Task: Look for space in Kirzhach, Russia from 9th July, 2023 to 16th July, 2023 for 2 adults, 1 child in price range Rs.8000 to Rs.16000. Place can be entire place with 2 bedrooms having 2 beds and 1 bathroom. Property type can be house, flat, guest house. Booking option can be shelf check-in. Required host language is English.
Action: Mouse moved to (388, 133)
Screenshot: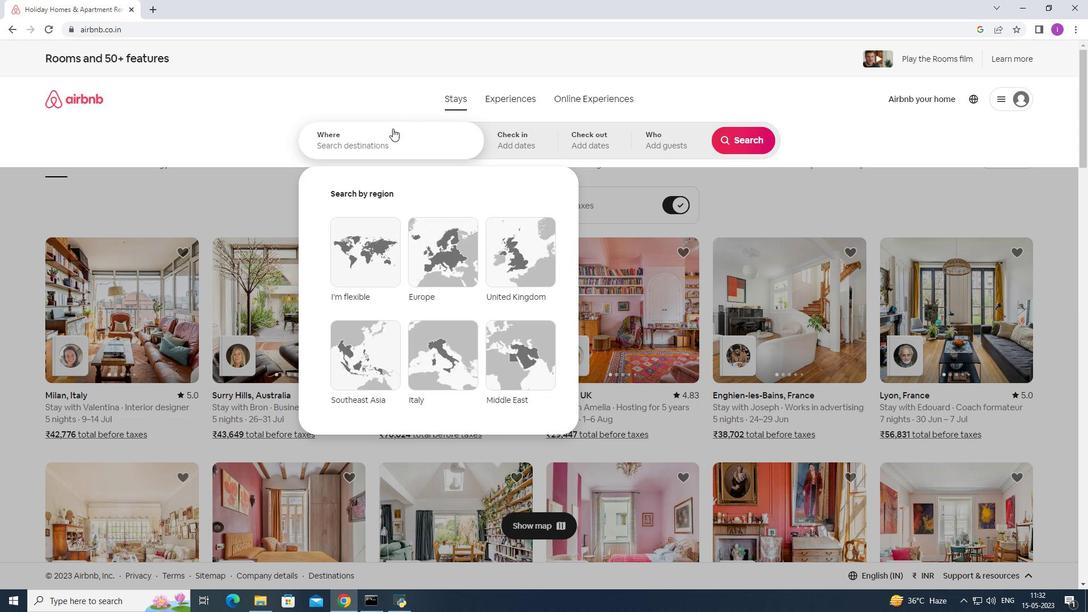 
Action: Mouse pressed left at (388, 133)
Screenshot: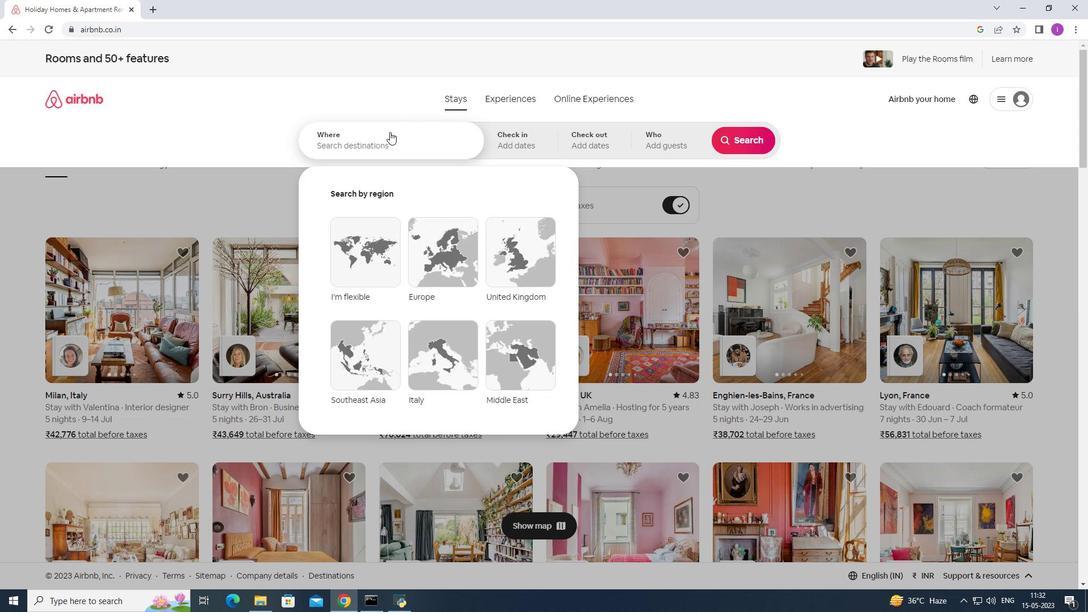 
Action: Mouse moved to (387, 133)
Screenshot: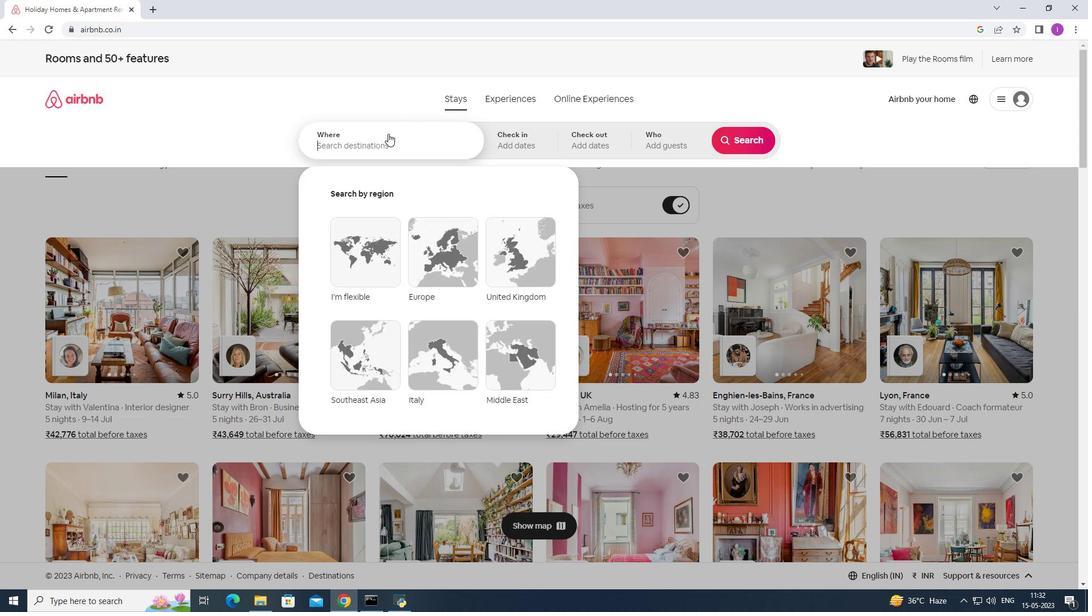 
Action: Key pressed <Key.shift>Kirzhach,<Key.shift>Russu<Key.backspace>ia
Screenshot: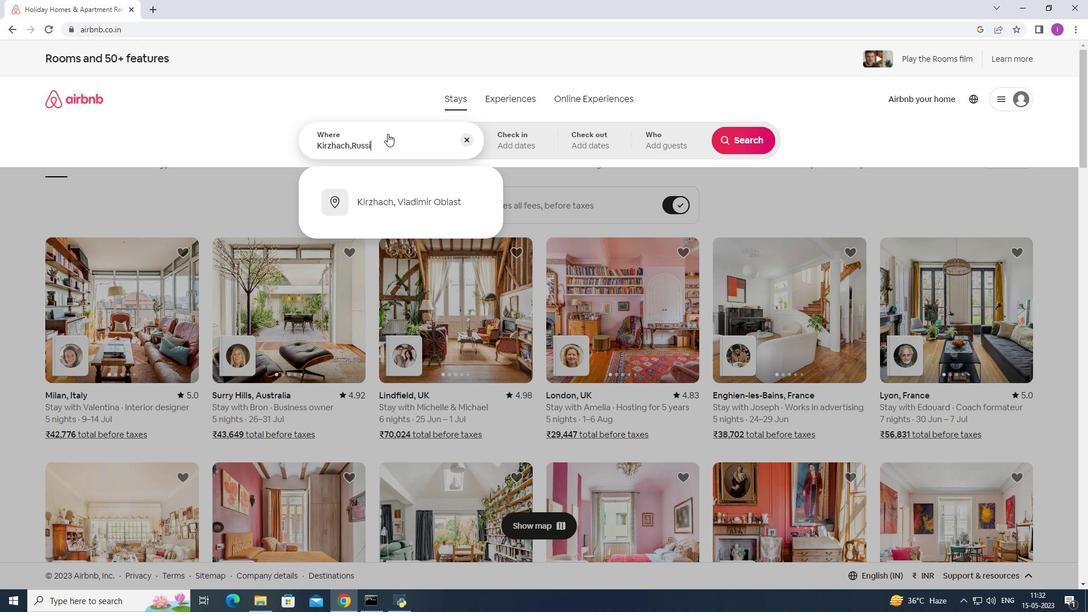 
Action: Mouse moved to (518, 153)
Screenshot: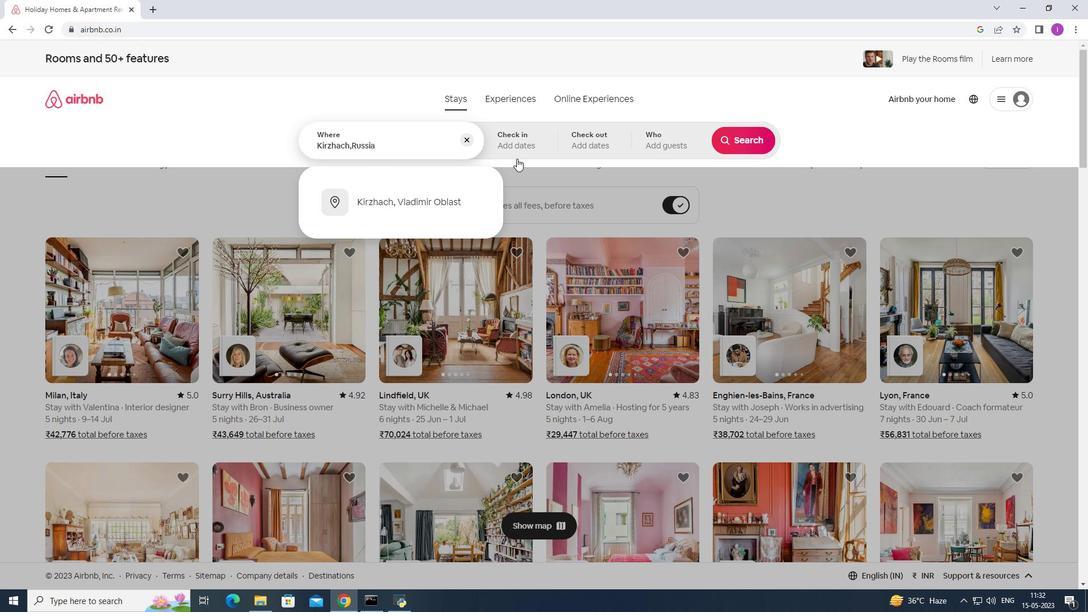 
Action: Mouse pressed left at (518, 153)
Screenshot: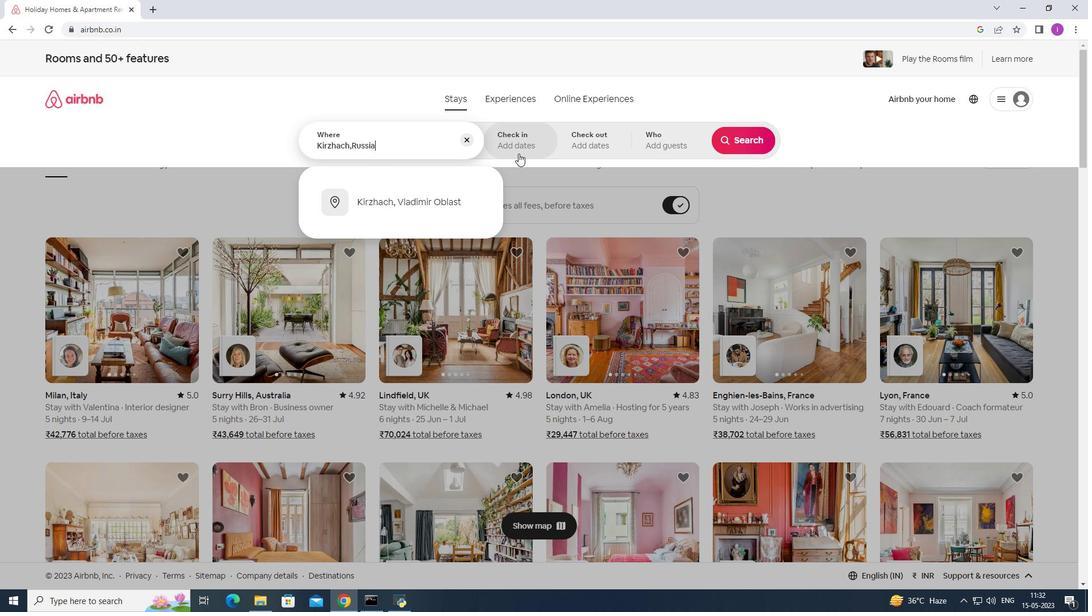 
Action: Mouse moved to (740, 230)
Screenshot: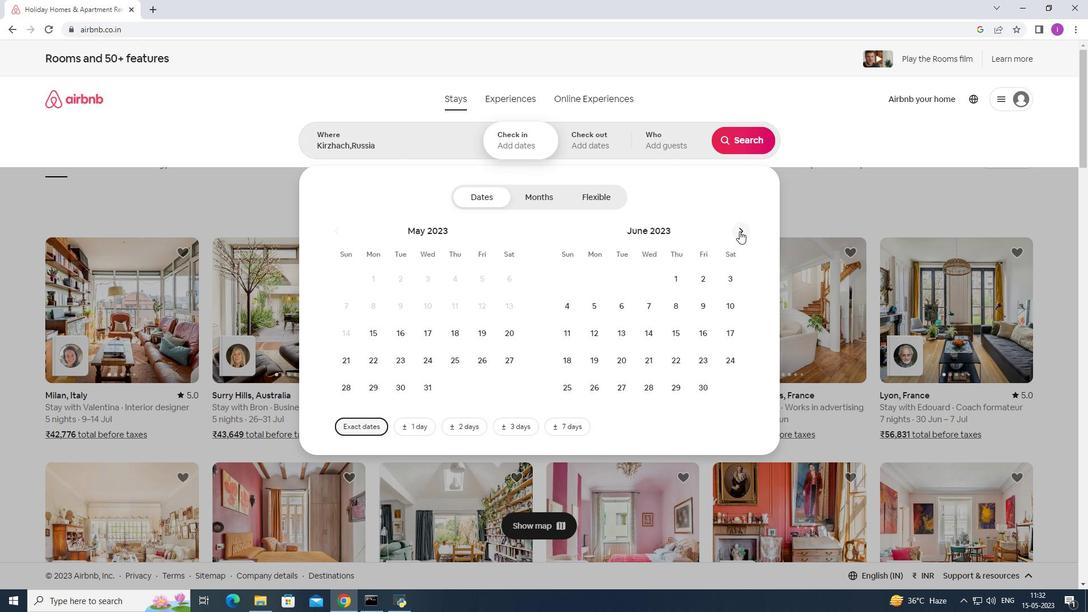 
Action: Mouse pressed left at (740, 230)
Screenshot: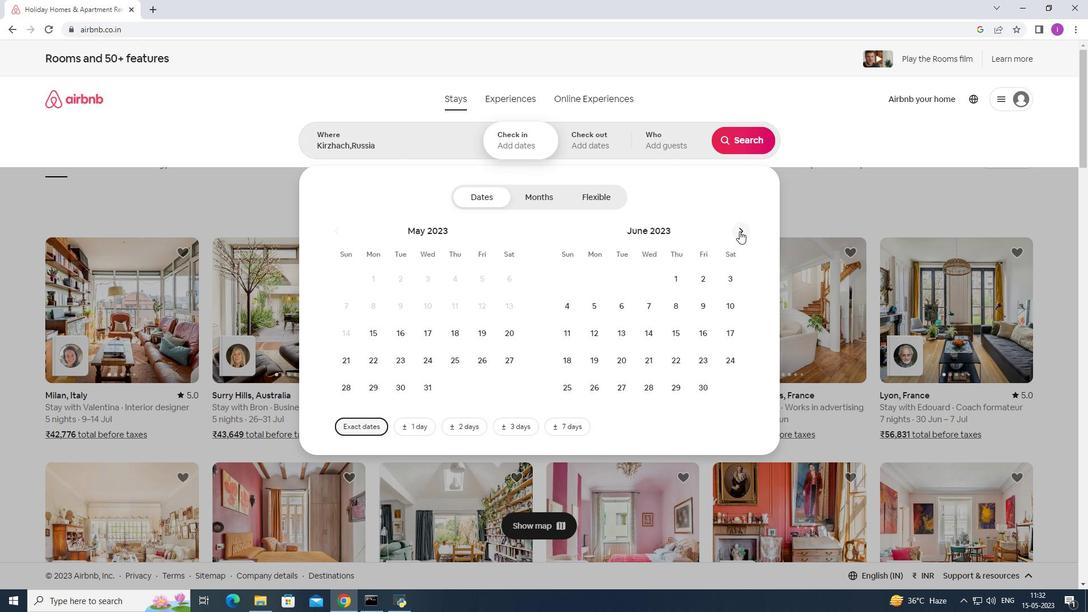 
Action: Mouse pressed left at (740, 230)
Screenshot: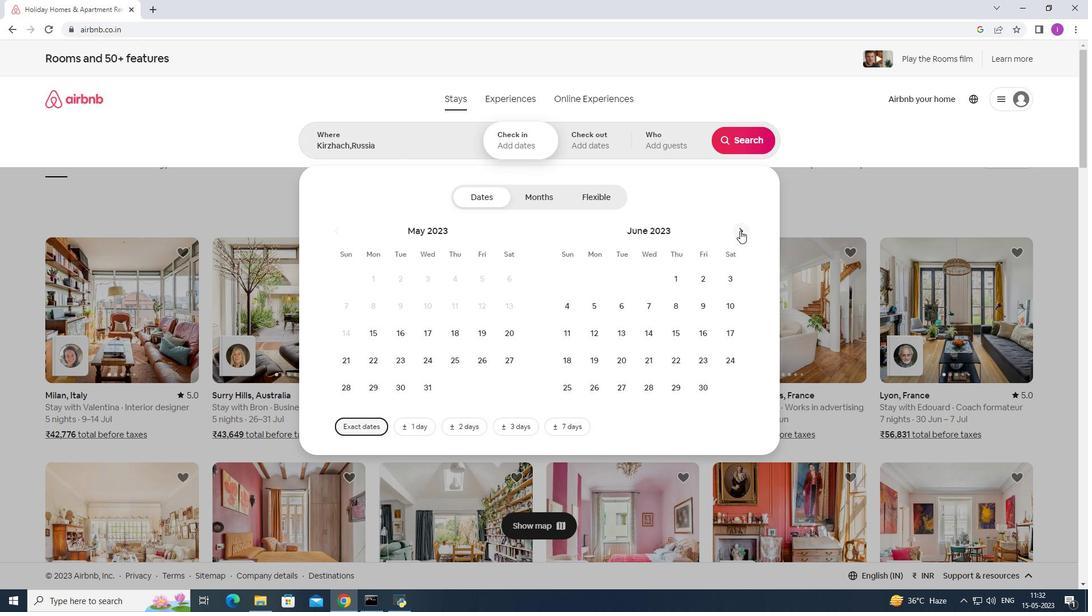
Action: Mouse moved to (378, 339)
Screenshot: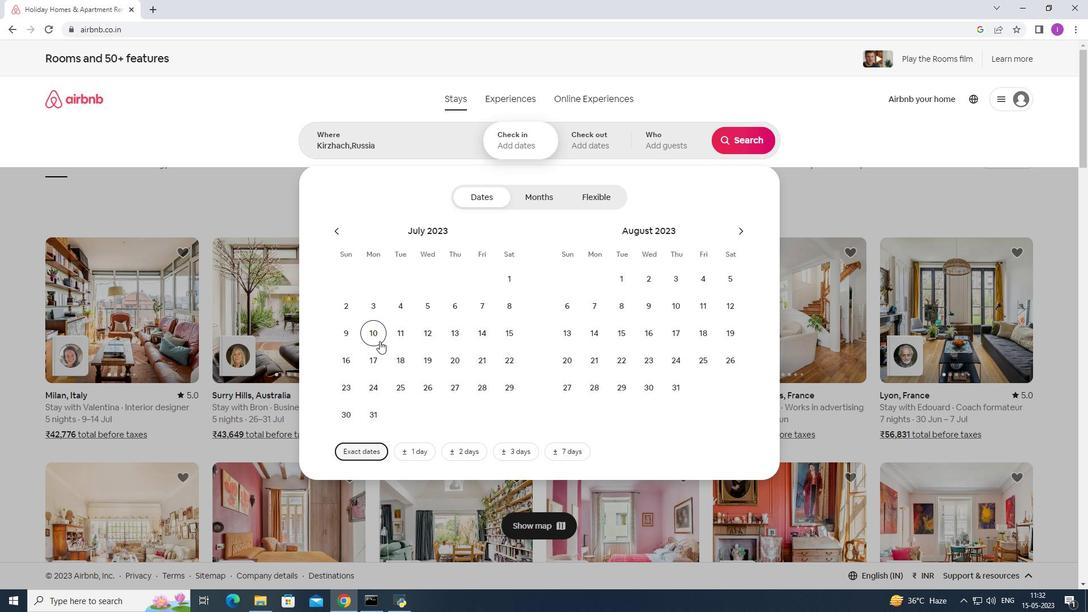 
Action: Mouse pressed left at (378, 339)
Screenshot: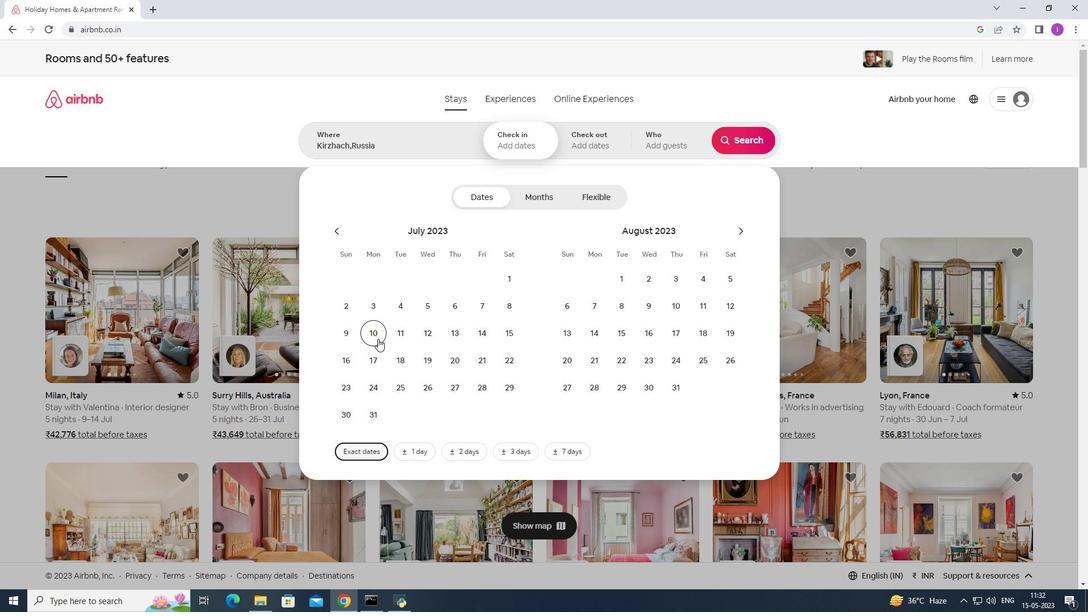 
Action: Mouse moved to (351, 372)
Screenshot: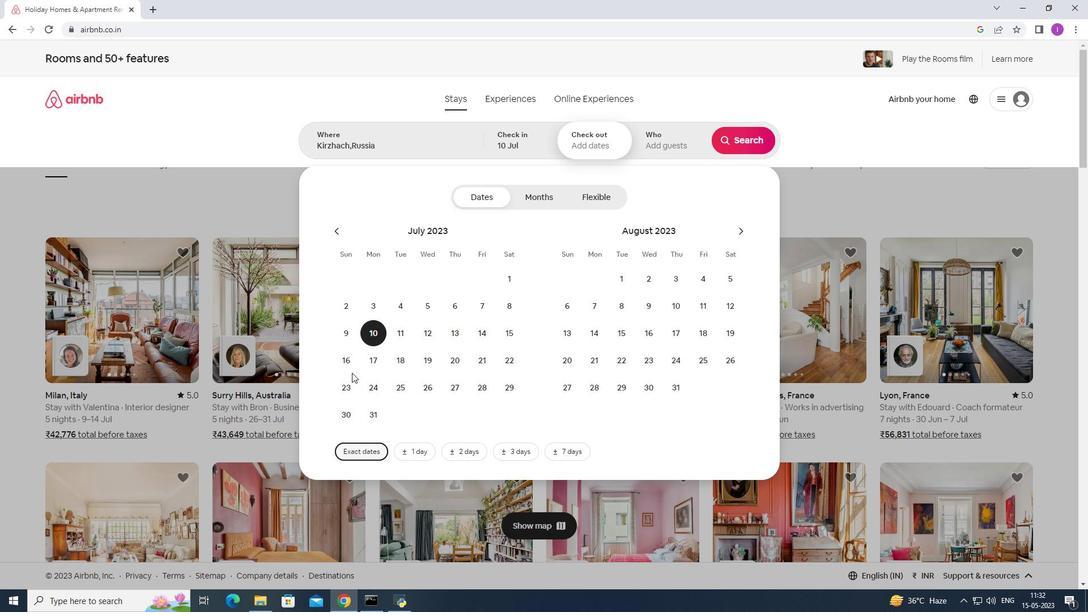 
Action: Mouse pressed left at (351, 372)
Screenshot: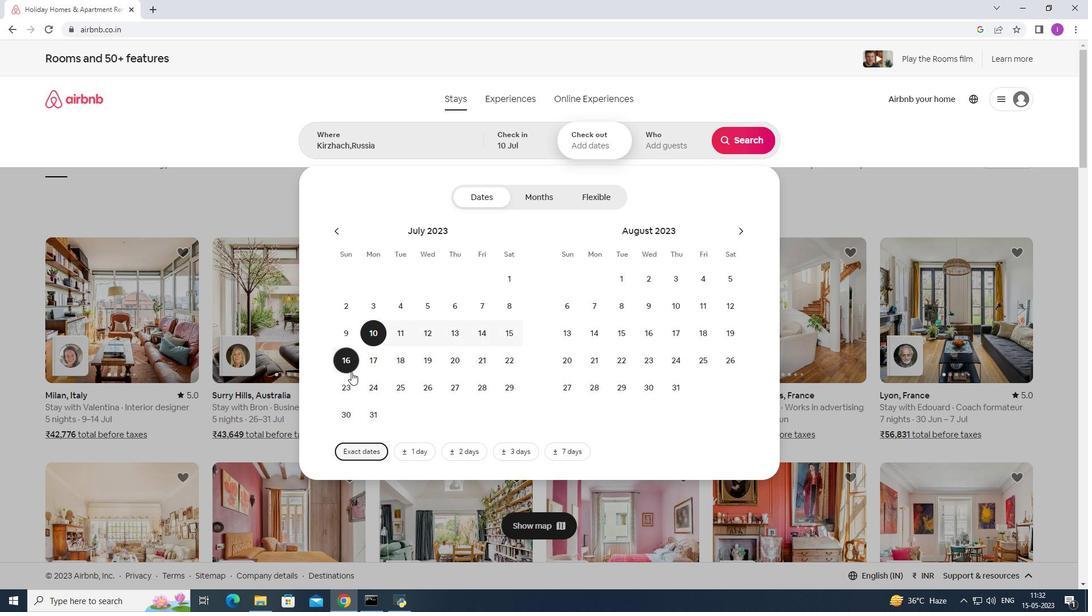 
Action: Mouse moved to (678, 141)
Screenshot: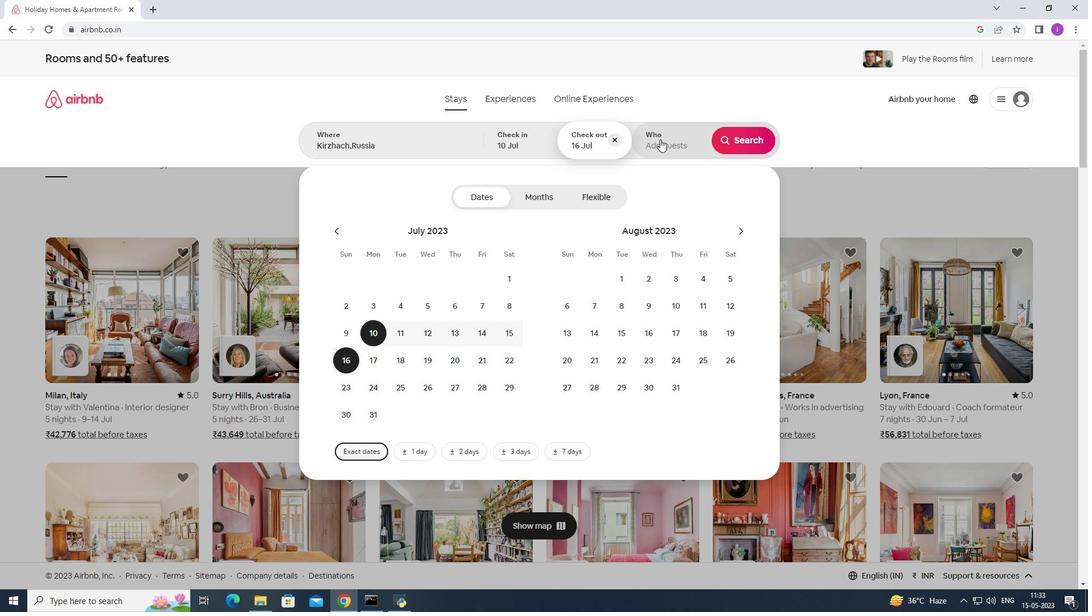 
Action: Mouse pressed left at (678, 141)
Screenshot: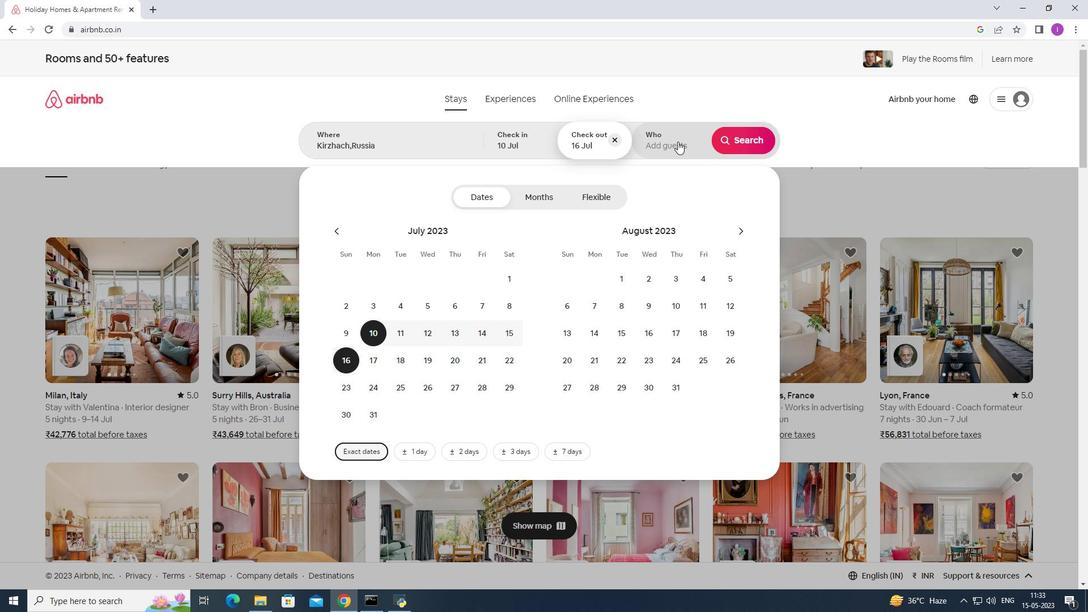 
Action: Mouse moved to (755, 202)
Screenshot: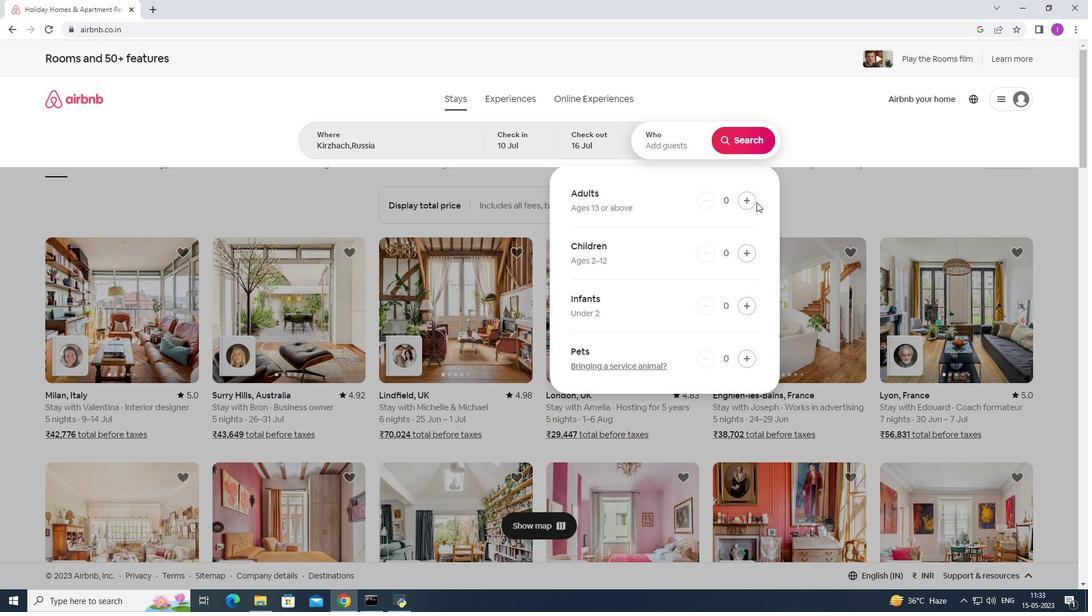 
Action: Mouse pressed left at (755, 202)
Screenshot: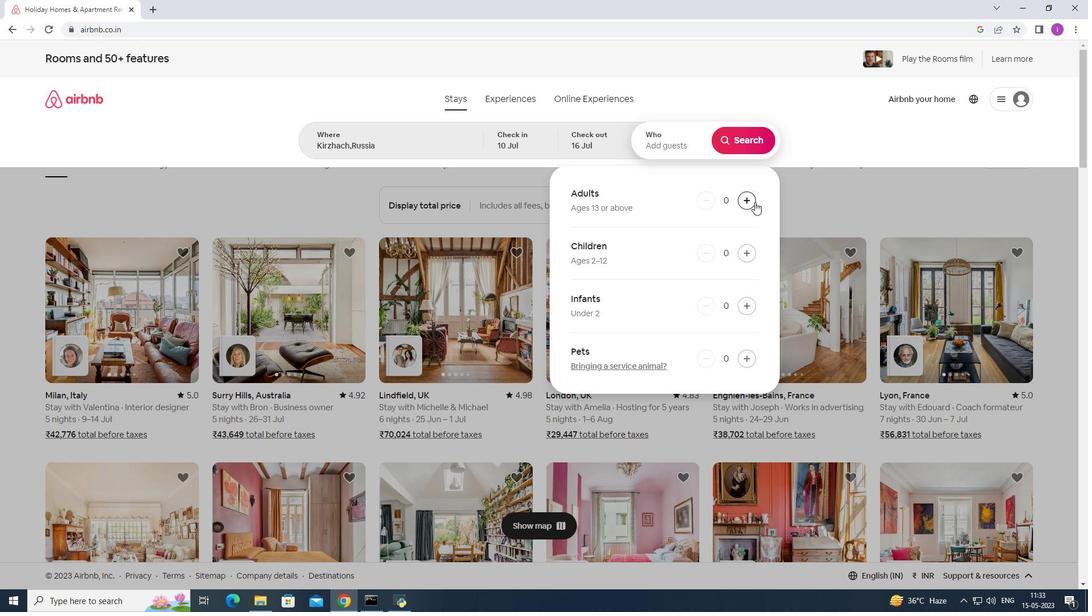 
Action: Mouse pressed left at (755, 202)
Screenshot: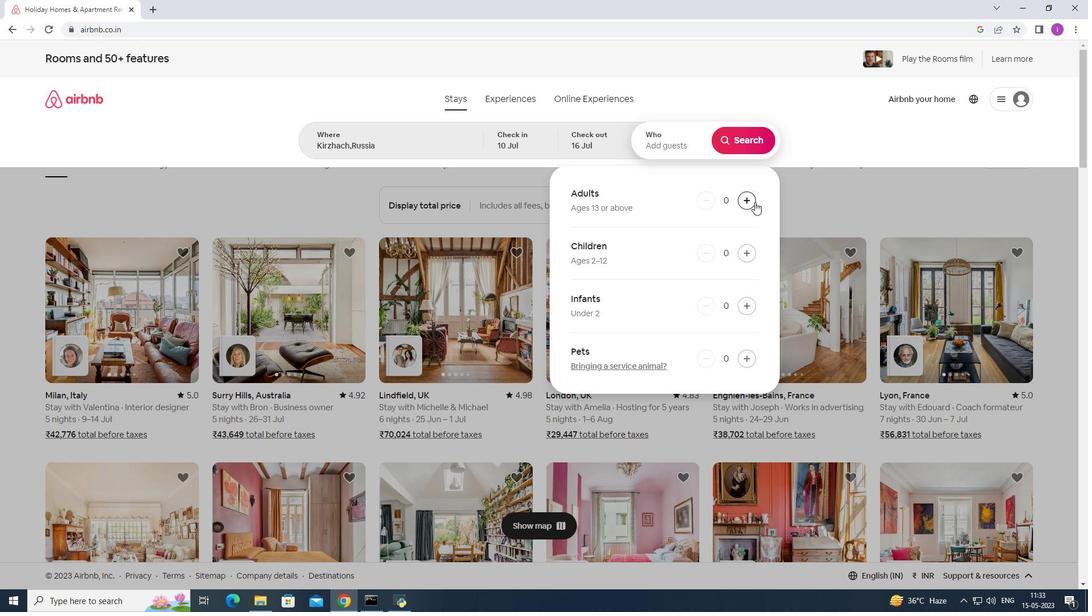 
Action: Mouse moved to (751, 256)
Screenshot: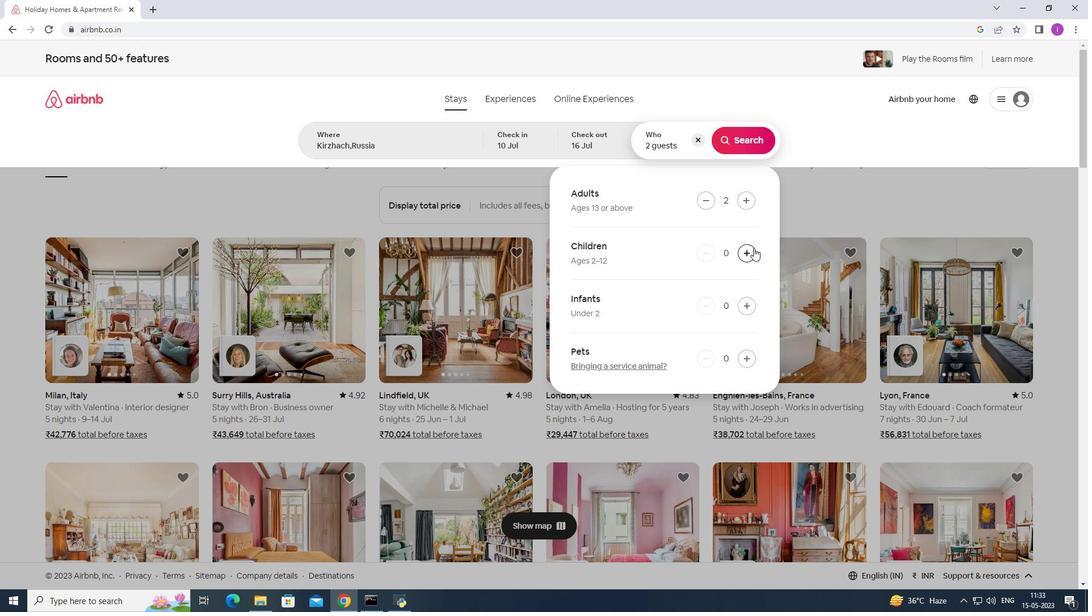 
Action: Mouse pressed left at (751, 256)
Screenshot: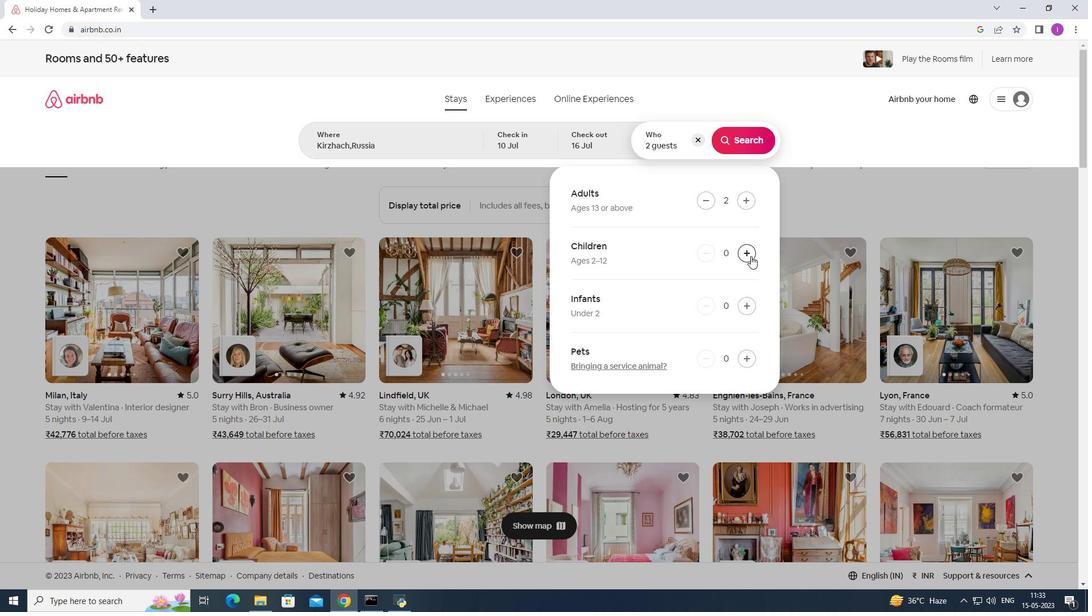 
Action: Mouse moved to (745, 149)
Screenshot: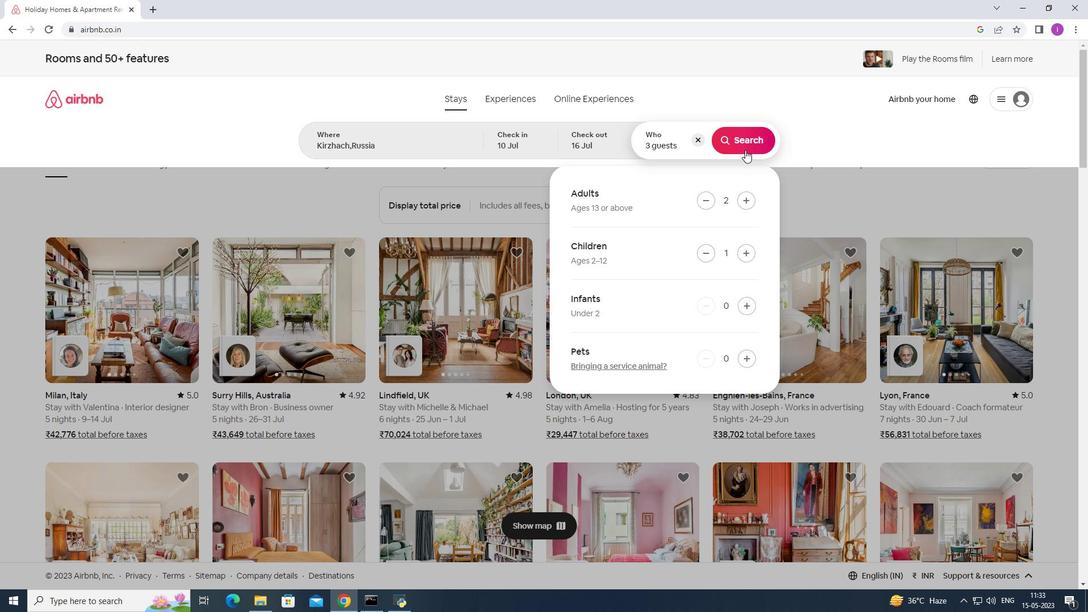 
Action: Mouse pressed left at (745, 149)
Screenshot: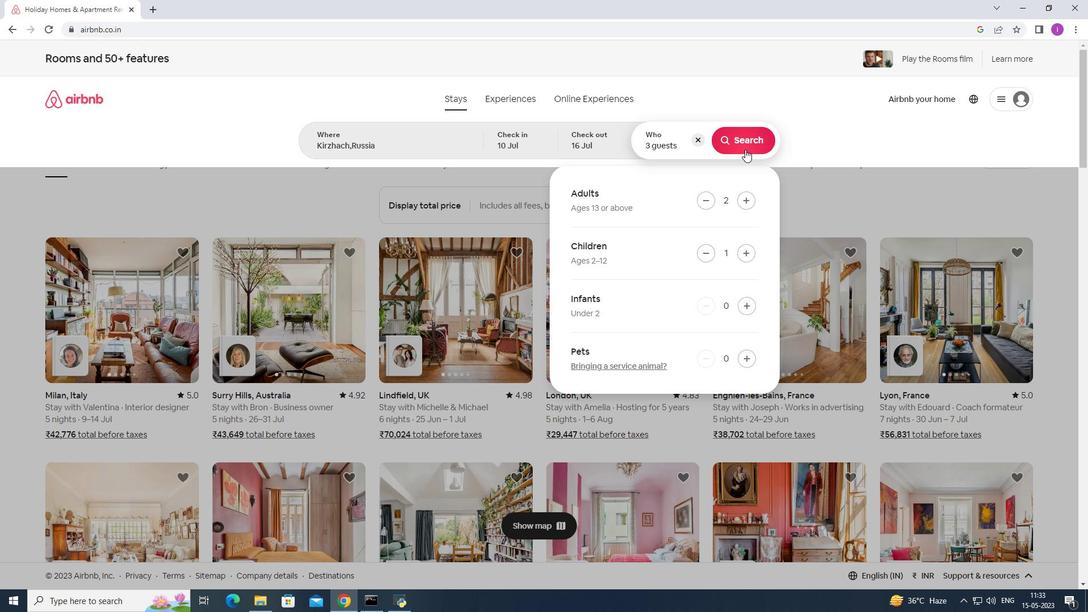 
Action: Mouse moved to (1055, 106)
Screenshot: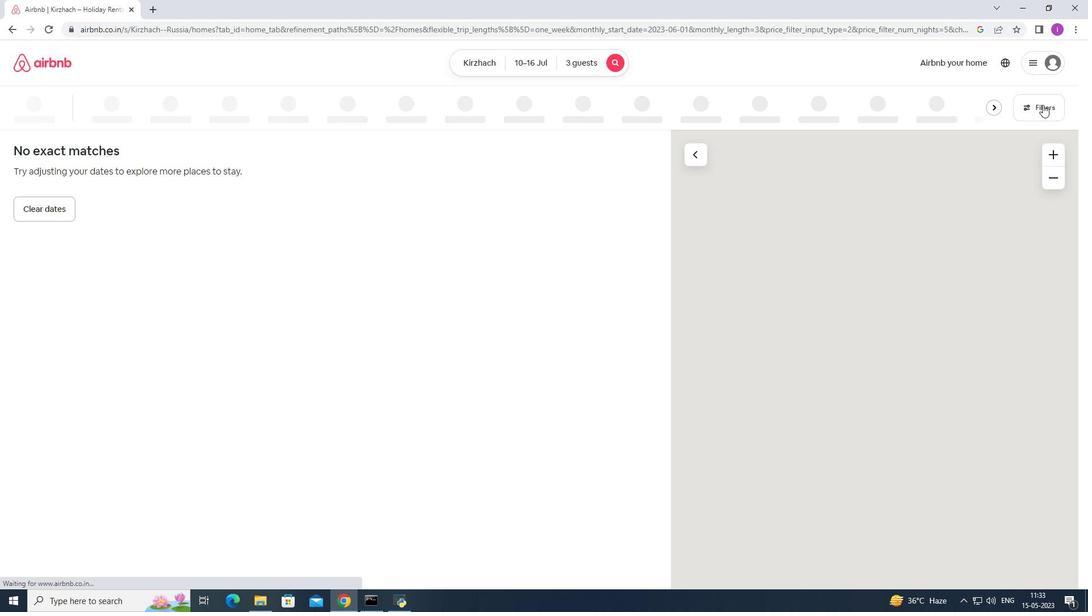 
Action: Mouse pressed left at (1055, 106)
Screenshot: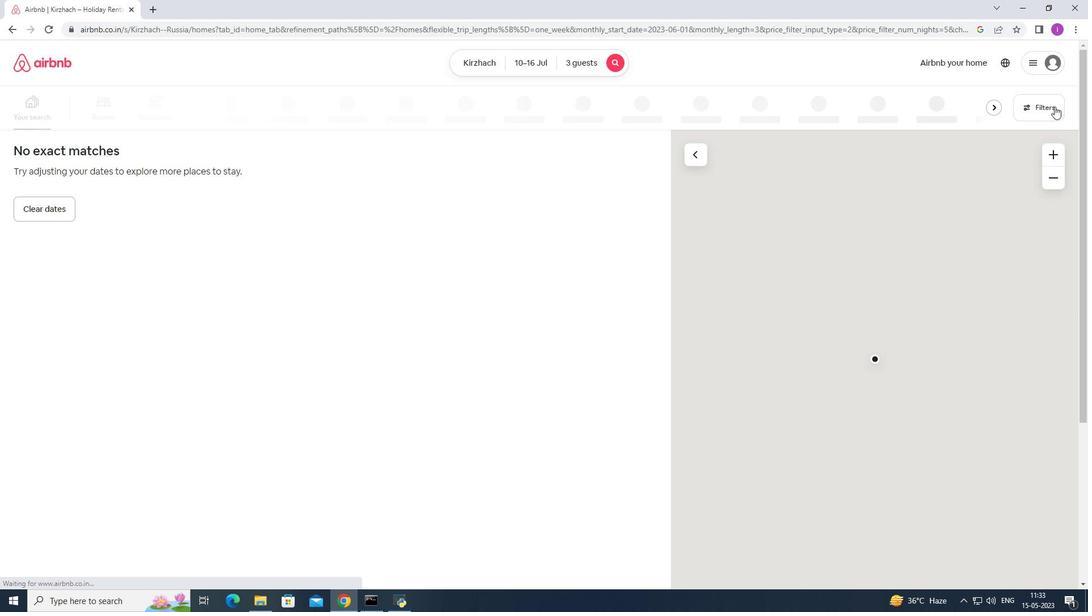
Action: Mouse moved to (633, 388)
Screenshot: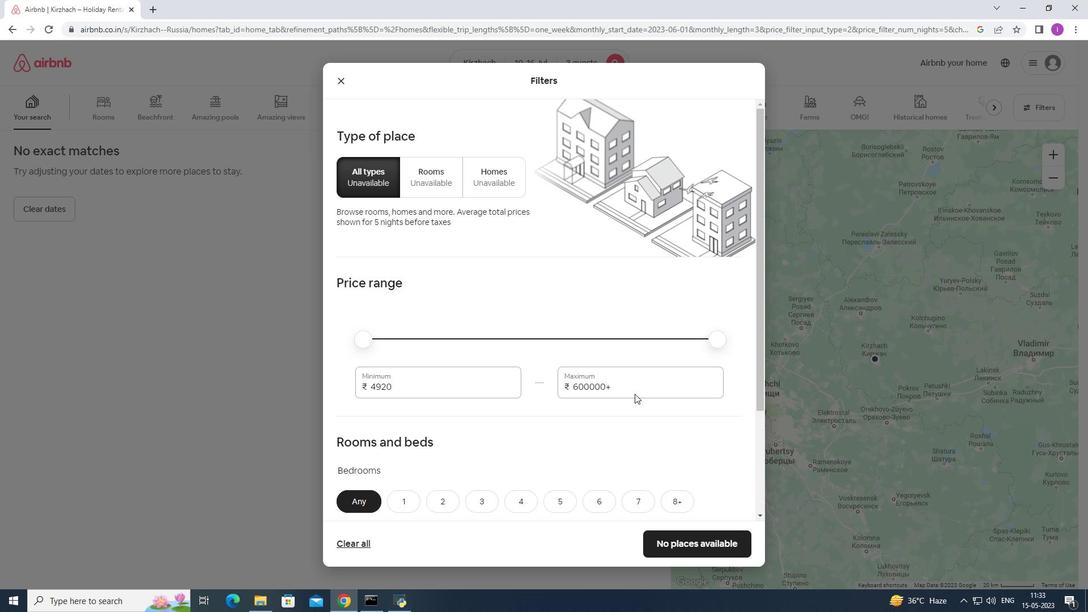 
Action: Mouse pressed left at (633, 388)
Screenshot: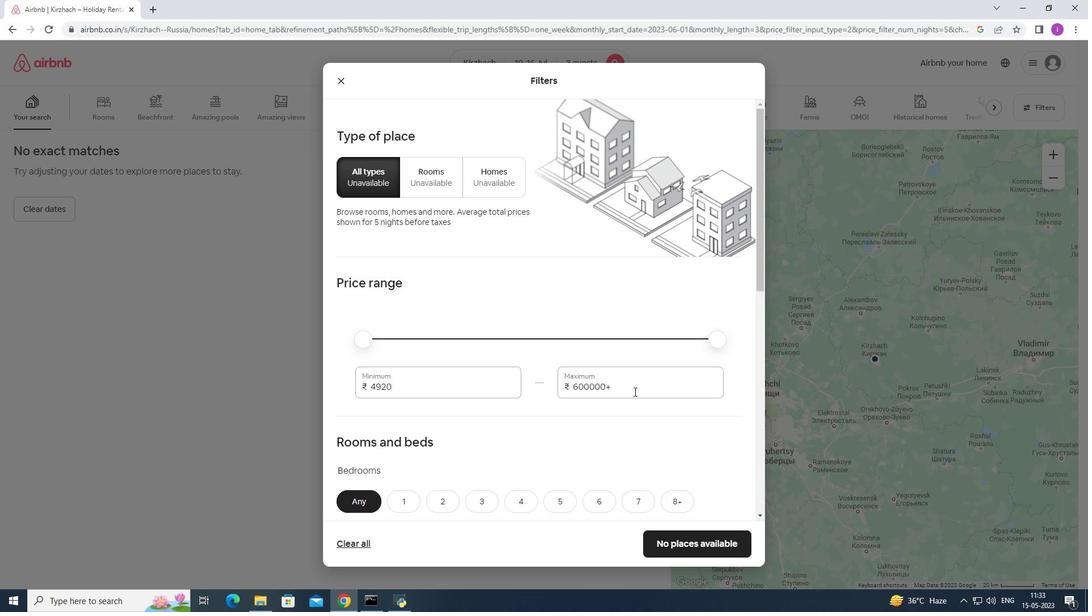 
Action: Mouse moved to (549, 412)
Screenshot: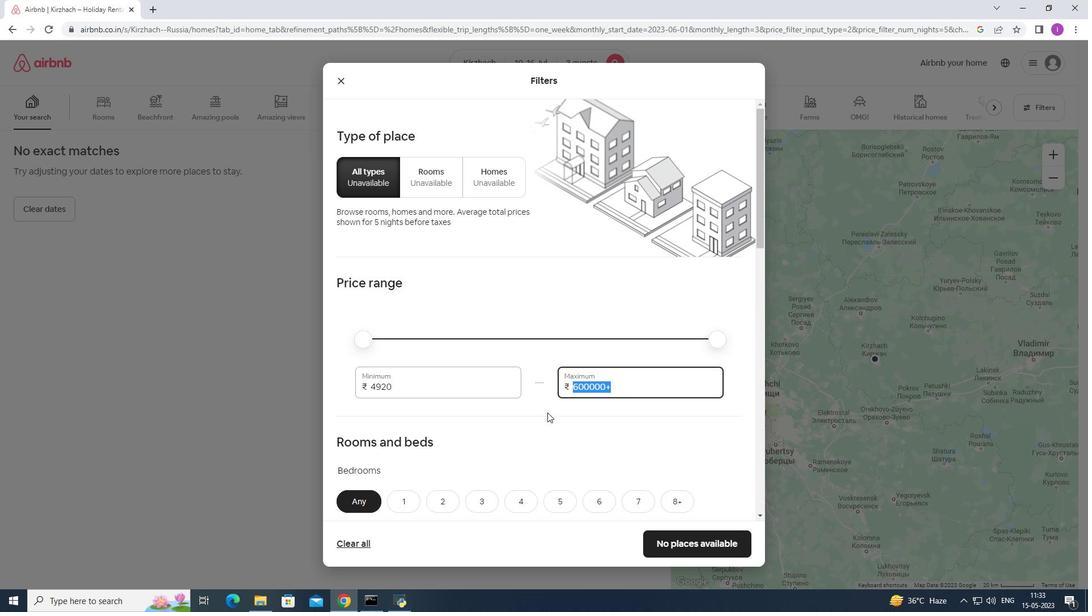 
Action: Key pressed 1
Screenshot: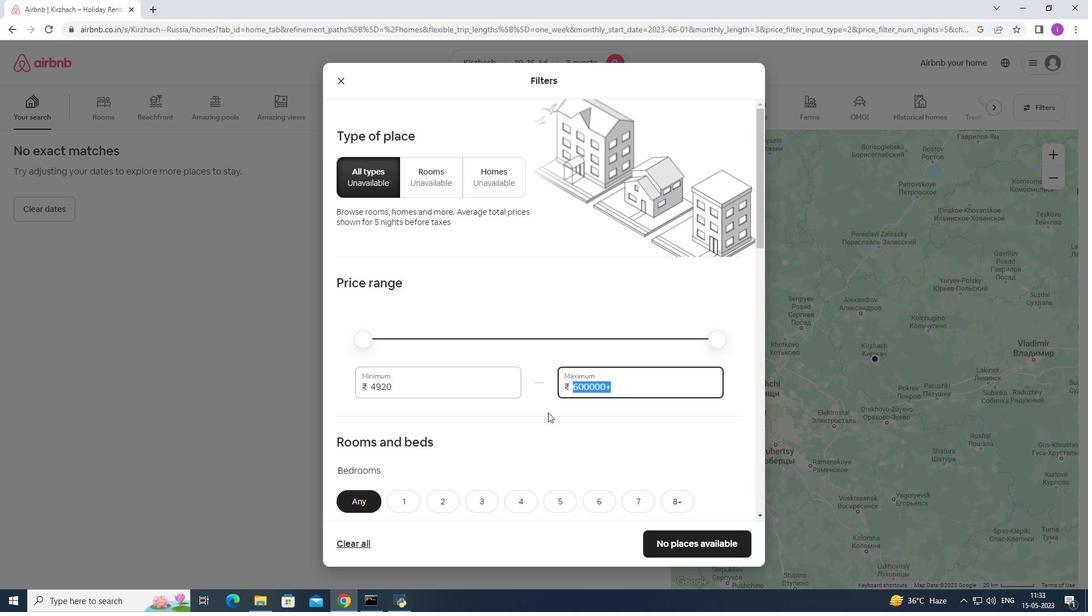 
Action: Mouse moved to (553, 412)
Screenshot: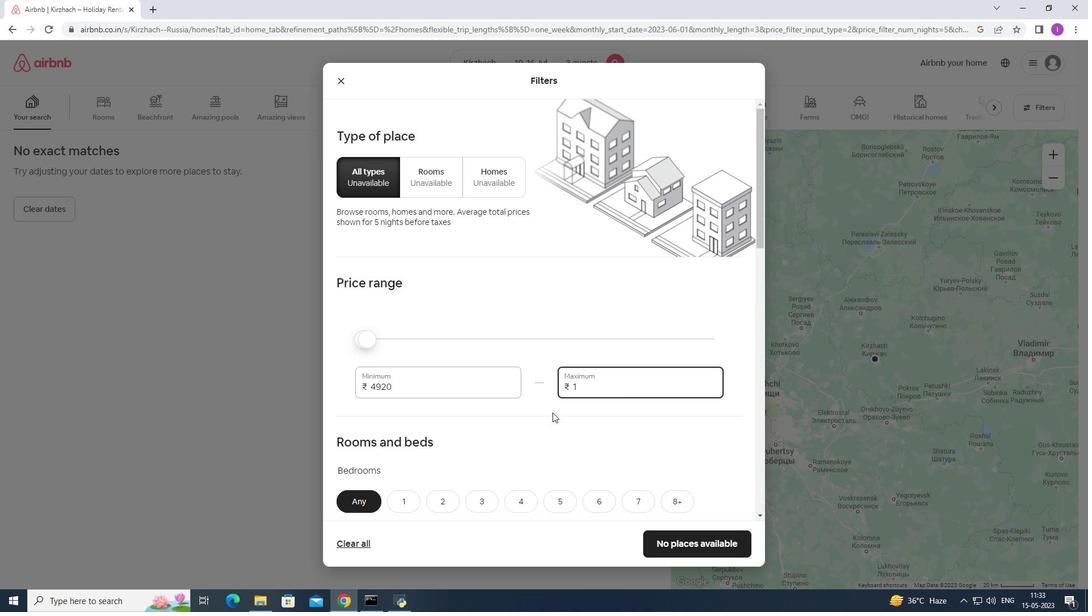 
Action: Key pressed 600
Screenshot: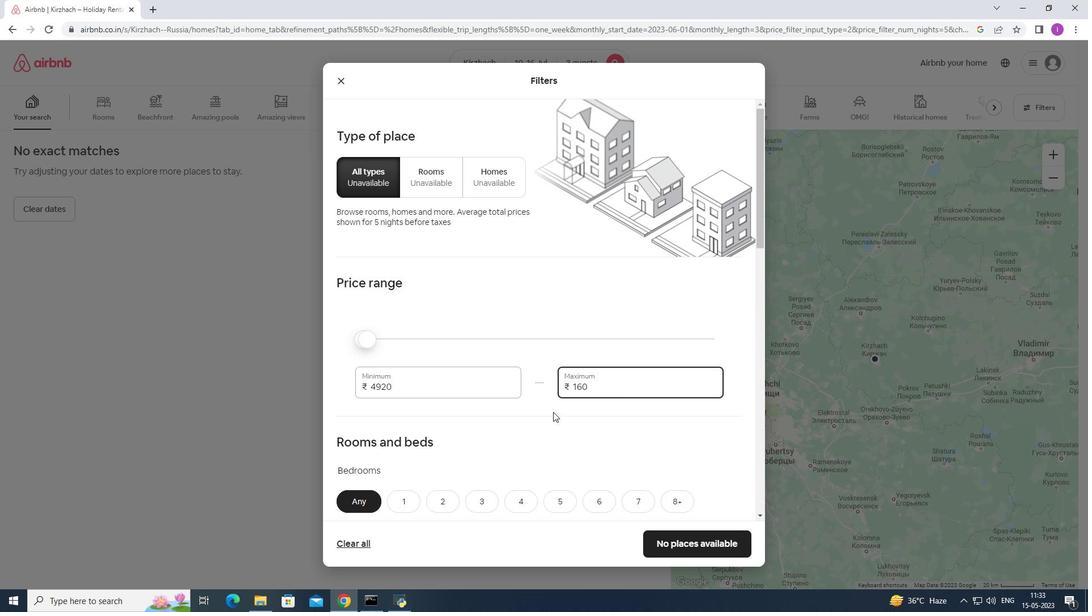 
Action: Mouse moved to (485, 405)
Screenshot: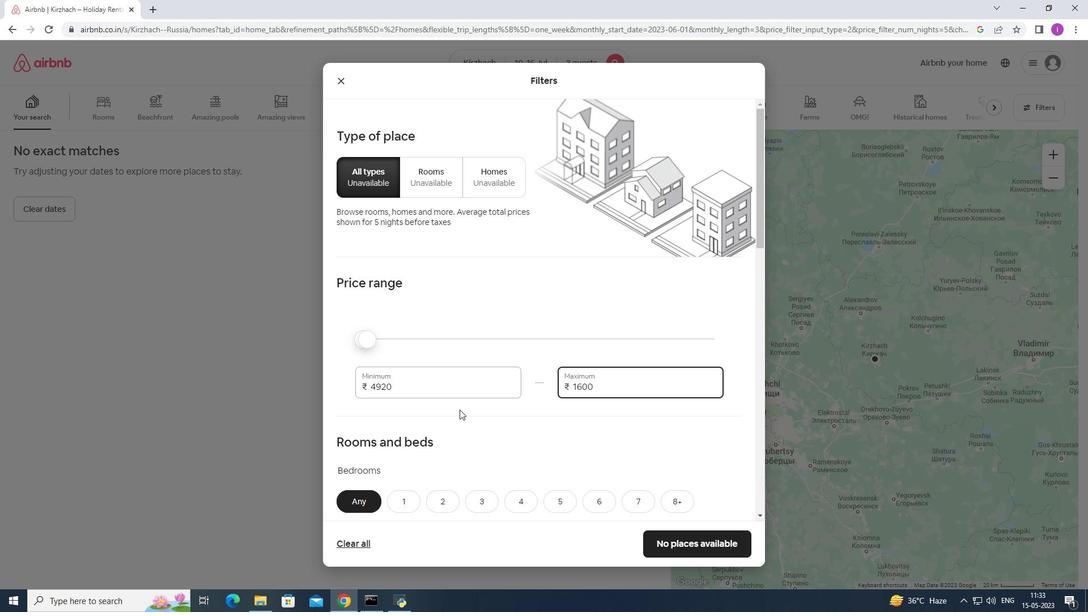 
Action: Key pressed =0<Key.backspace><Key.backspace>
Screenshot: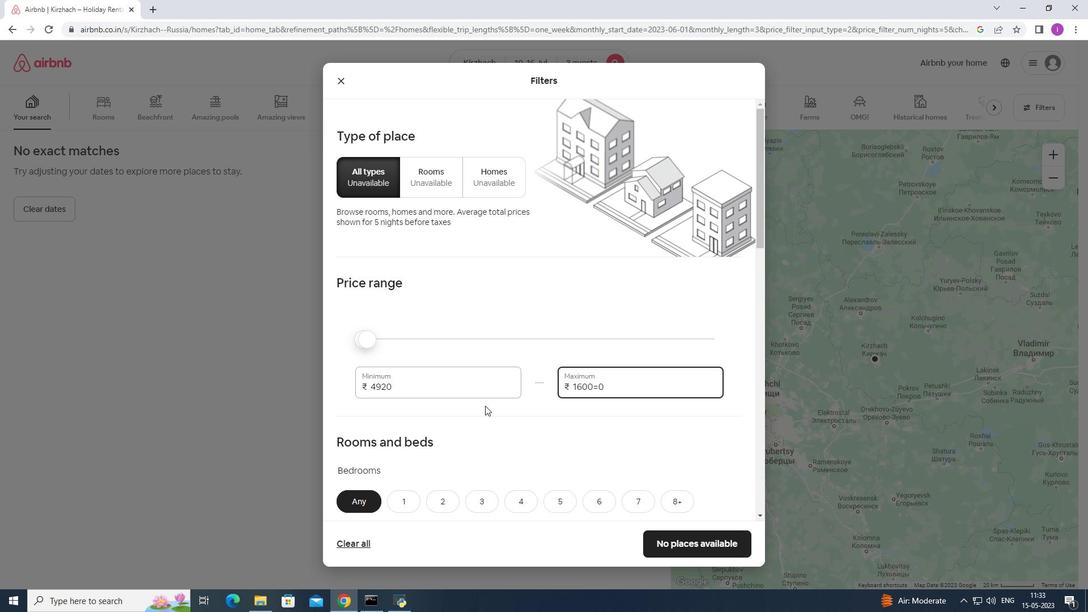 
Action: Mouse moved to (485, 405)
Screenshot: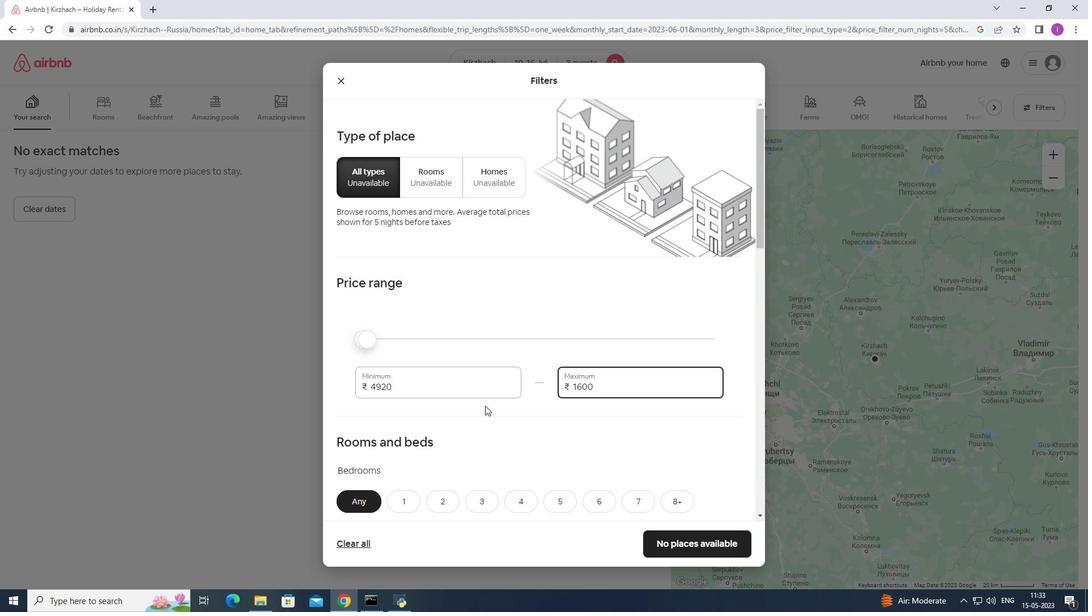 
Action: Key pressed 0
Screenshot: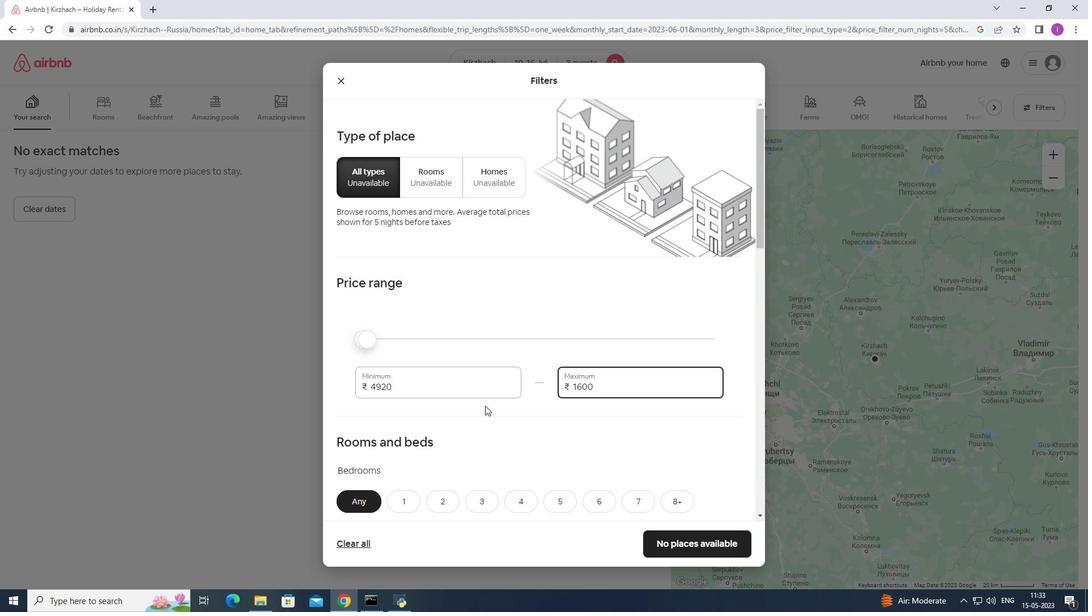 
Action: Mouse moved to (395, 383)
Screenshot: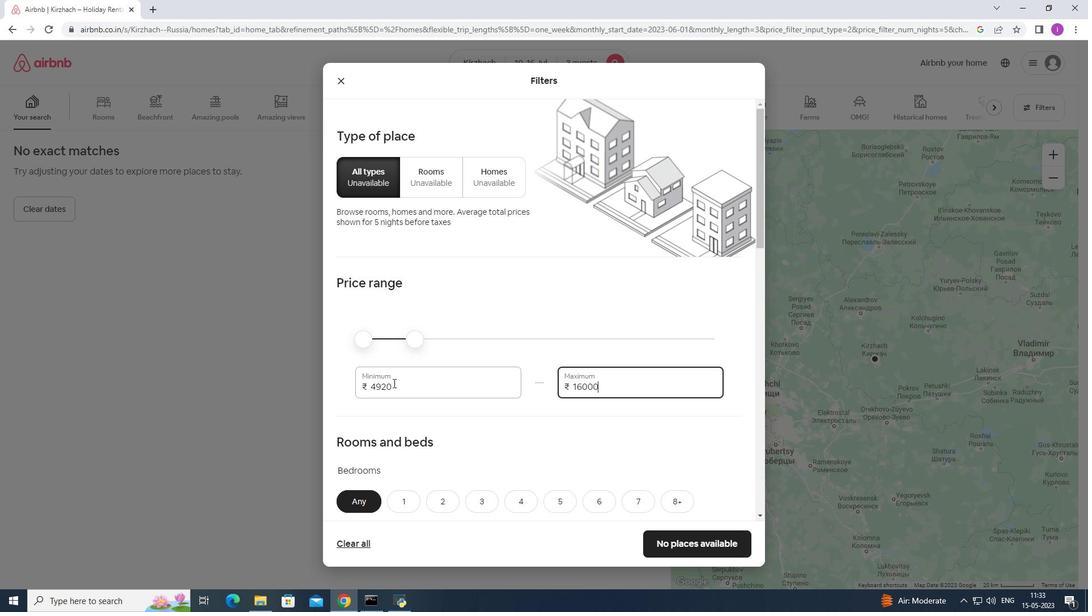 
Action: Mouse pressed left at (395, 383)
Screenshot: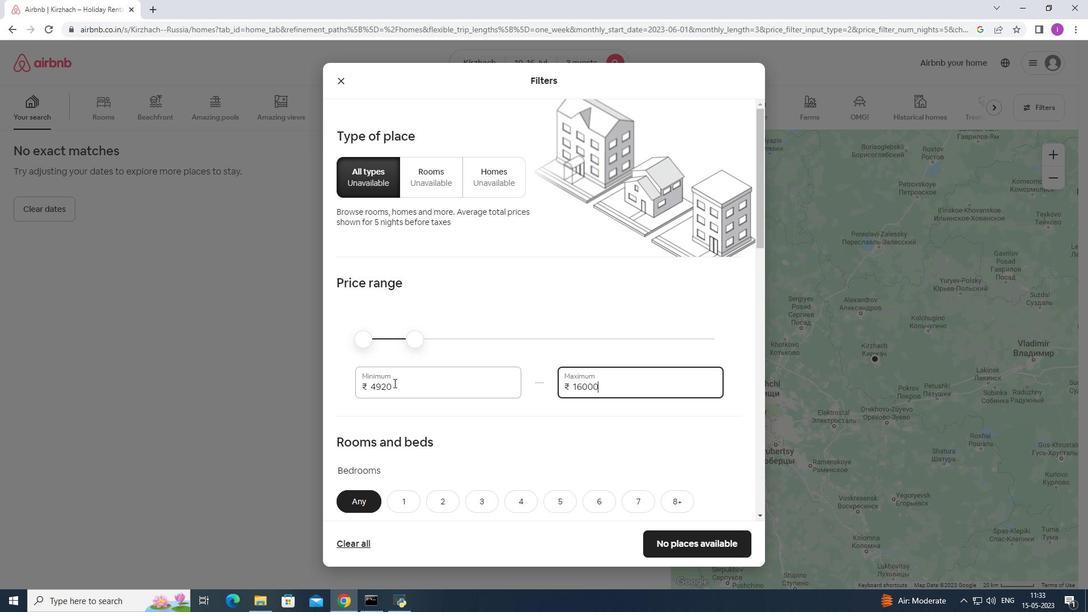 
Action: Mouse moved to (387, 400)
Screenshot: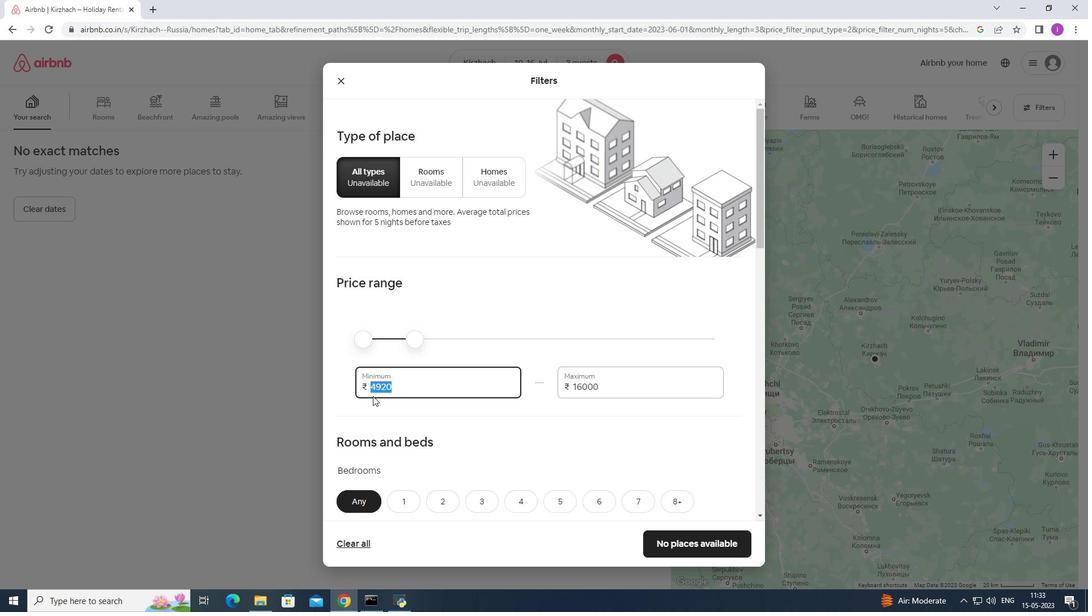 
Action: Key pressed 8000
Screenshot: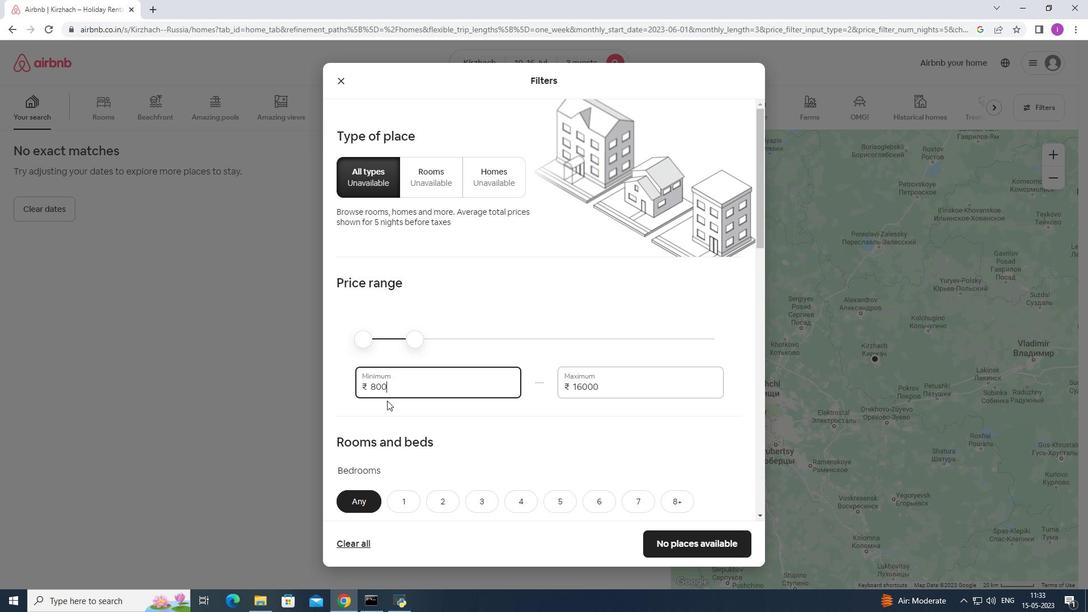 
Action: Mouse moved to (415, 414)
Screenshot: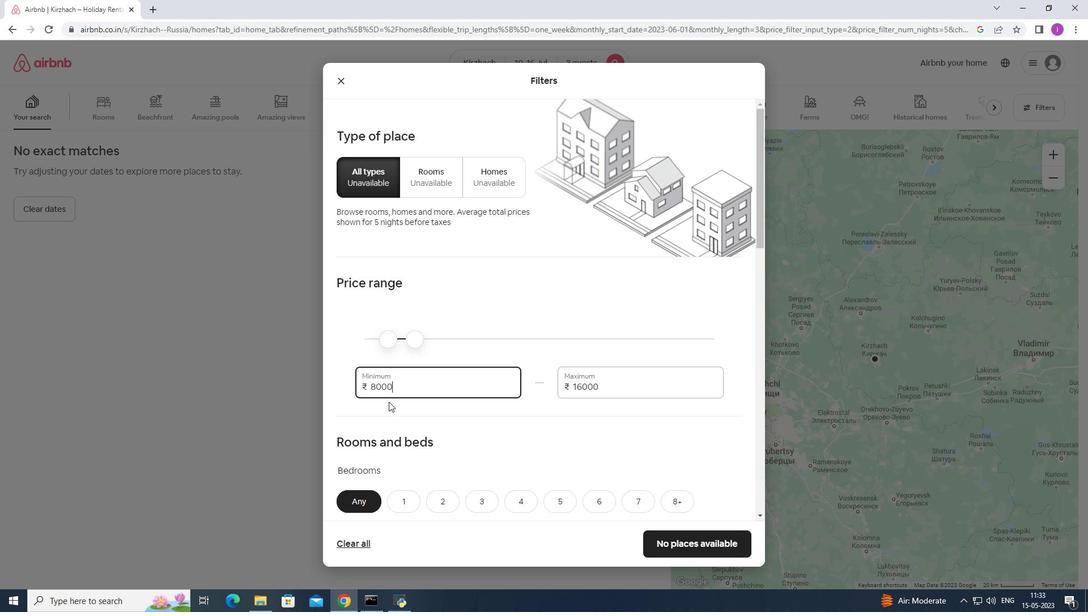 
Action: Mouse scrolled (415, 414) with delta (0, 0)
Screenshot: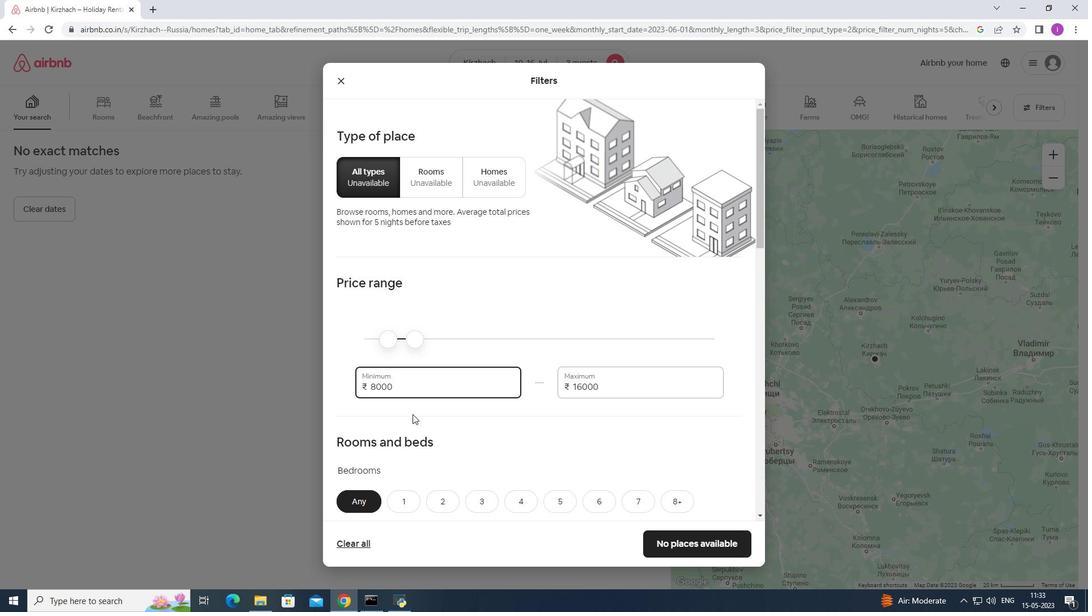 
Action: Mouse scrolled (415, 414) with delta (0, 0)
Screenshot: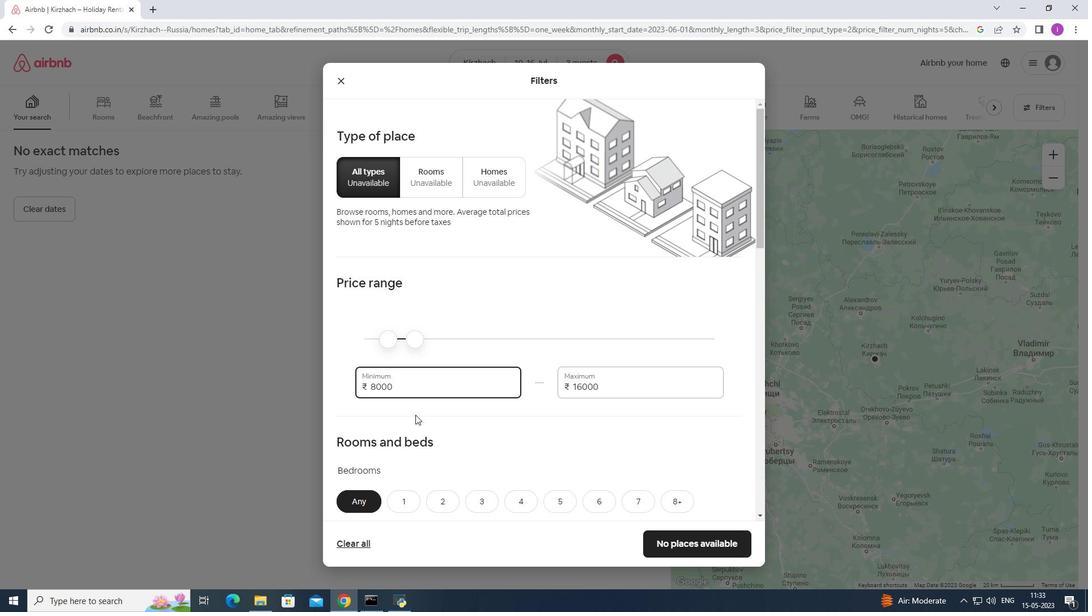 
Action: Mouse scrolled (415, 414) with delta (0, 0)
Screenshot: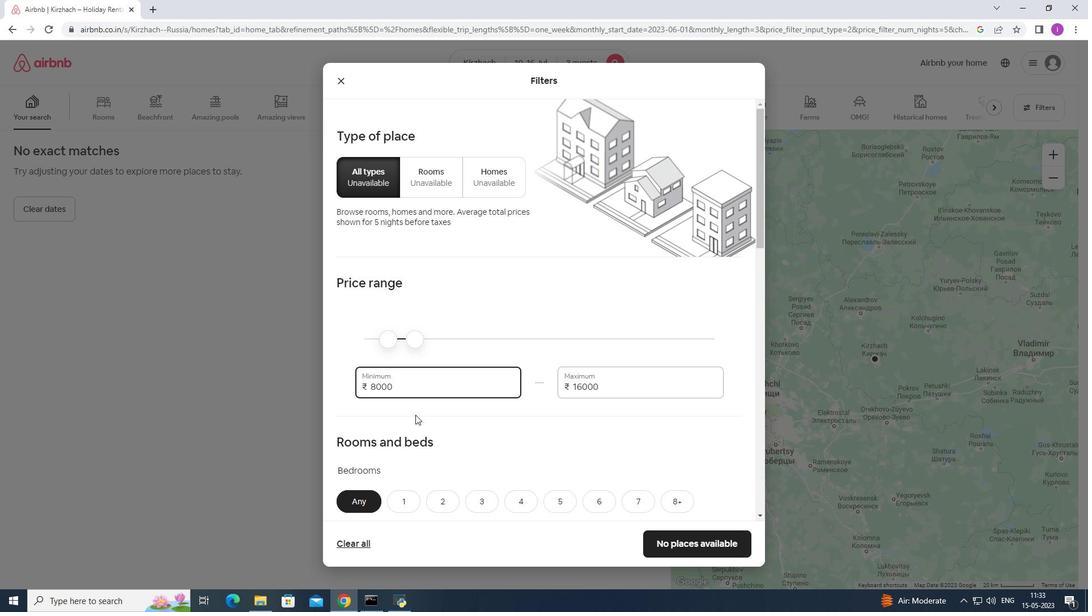 
Action: Mouse moved to (453, 335)
Screenshot: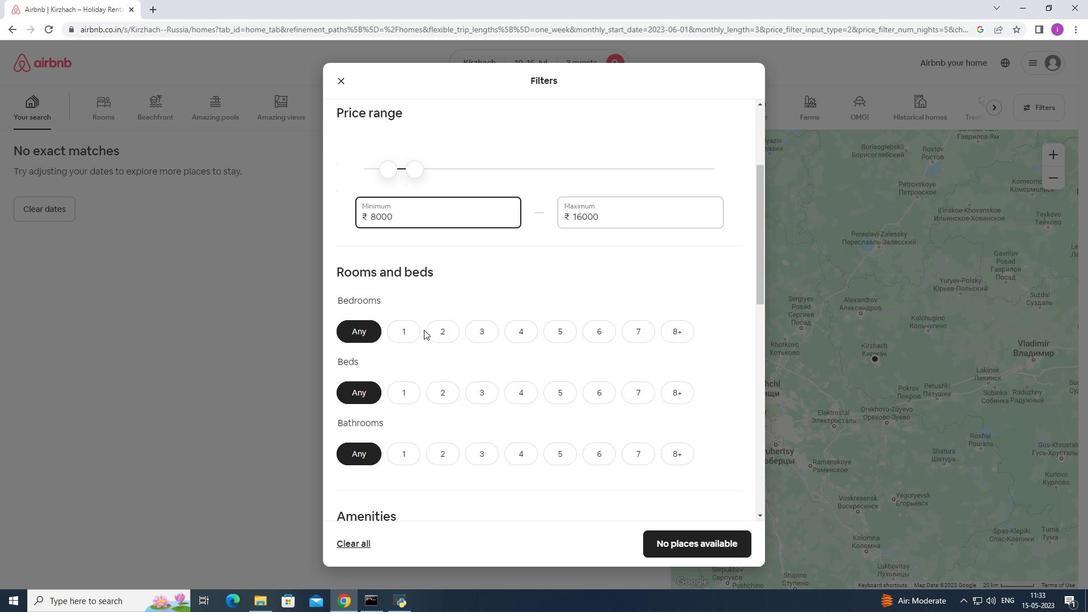 
Action: Mouse pressed left at (453, 335)
Screenshot: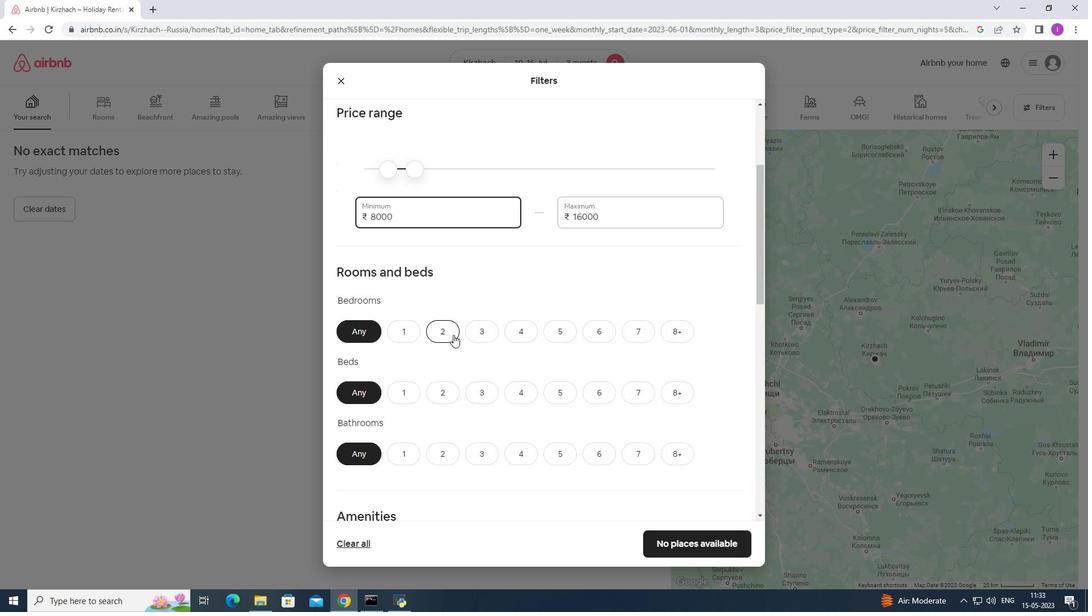 
Action: Mouse moved to (447, 393)
Screenshot: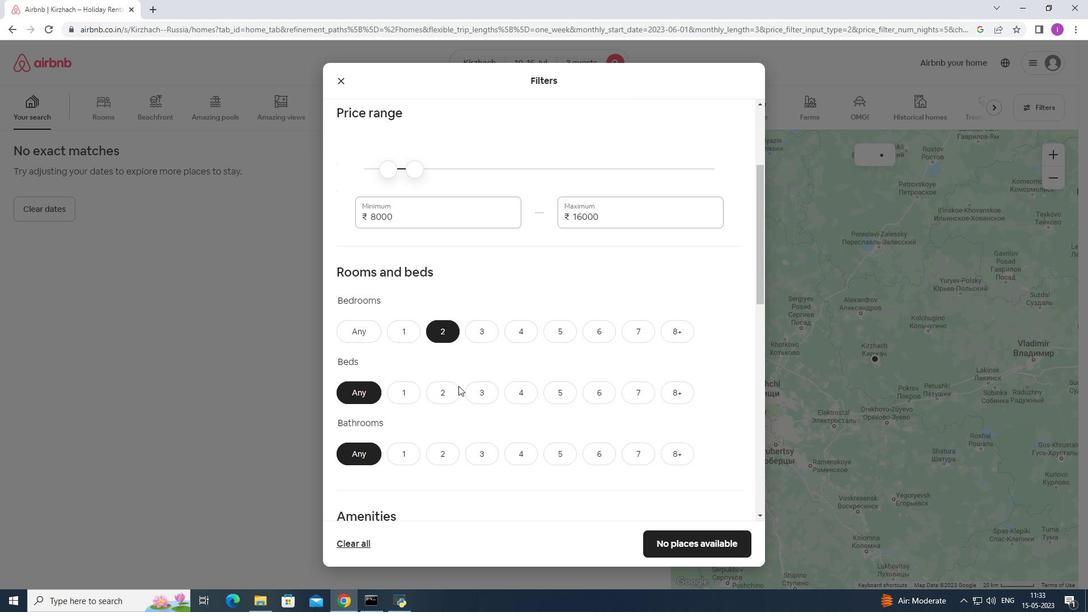 
Action: Mouse pressed left at (447, 393)
Screenshot: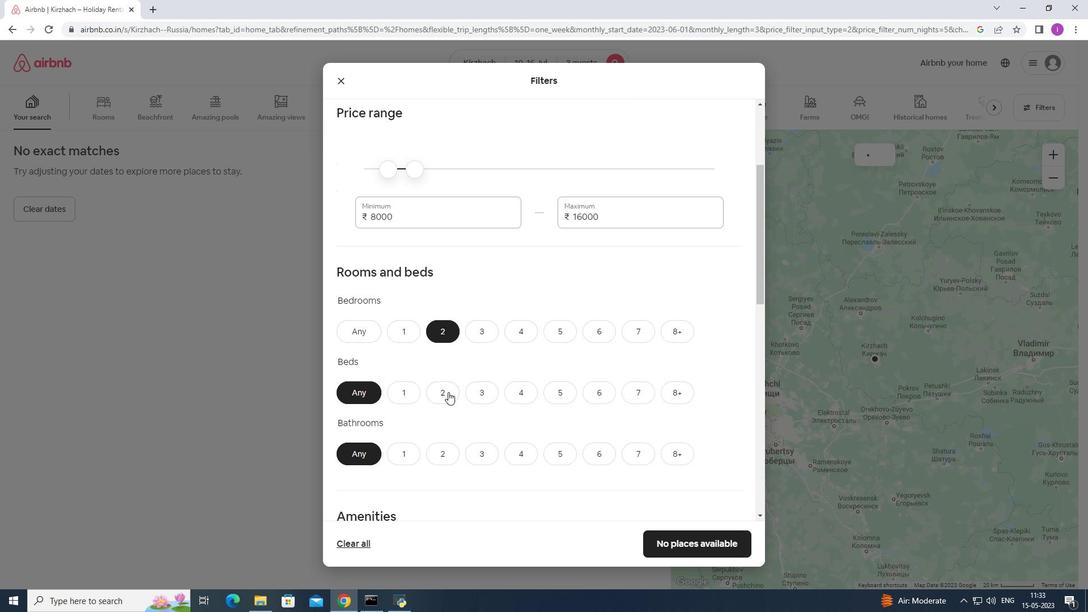 
Action: Mouse moved to (419, 465)
Screenshot: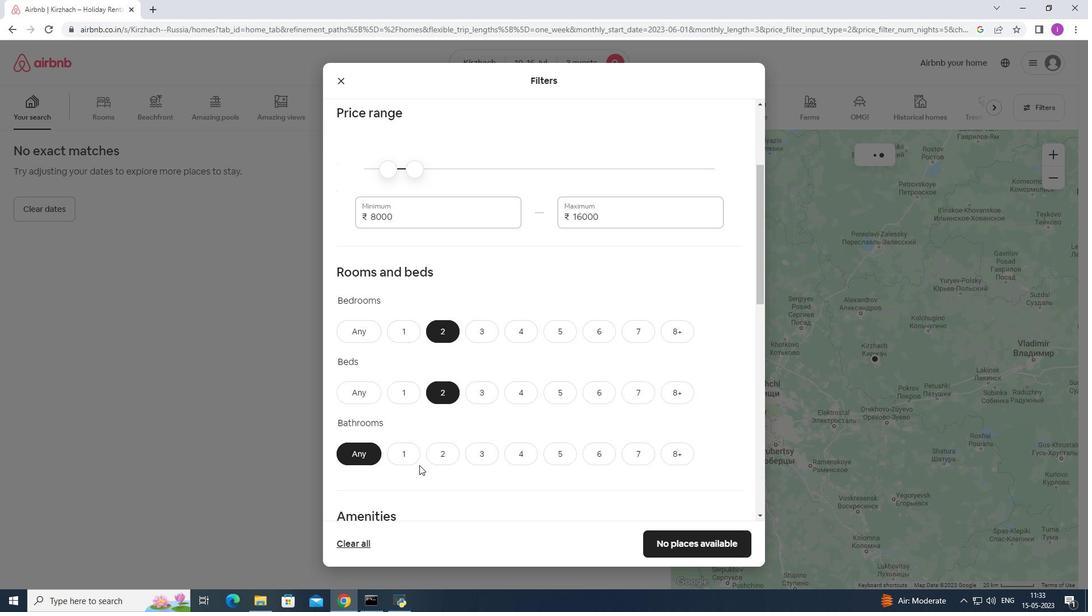 
Action: Mouse scrolled (419, 464) with delta (0, 0)
Screenshot: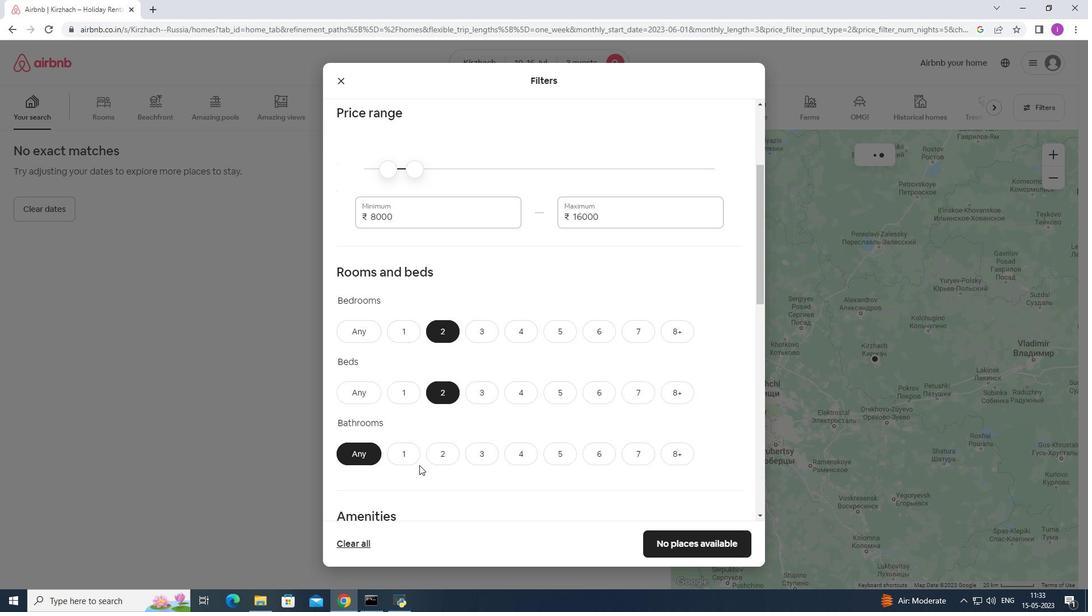 
Action: Mouse scrolled (419, 464) with delta (0, 0)
Screenshot: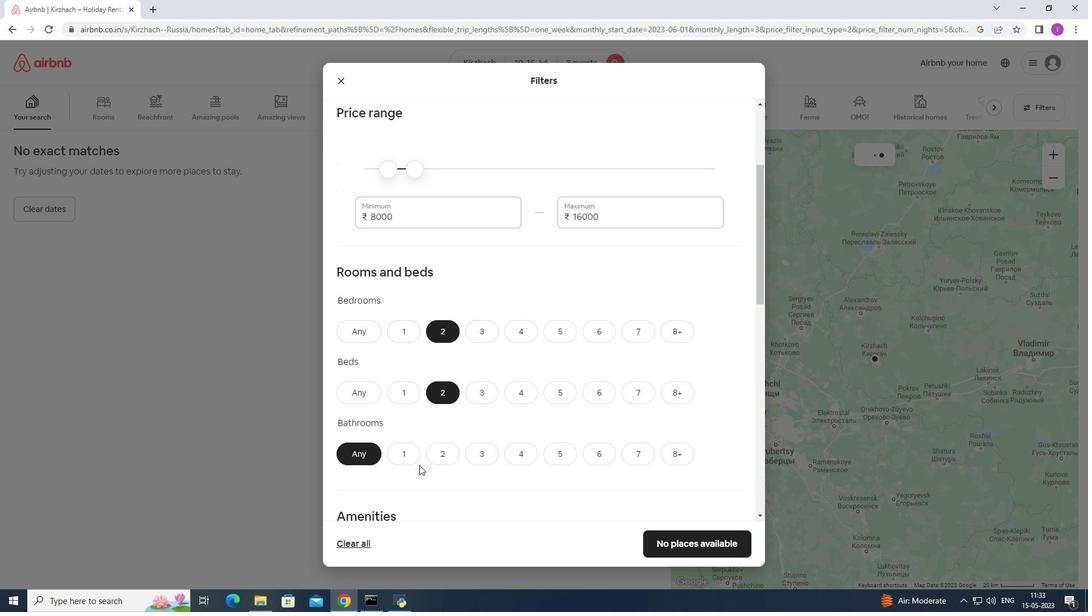 
Action: Mouse scrolled (419, 464) with delta (0, 0)
Screenshot: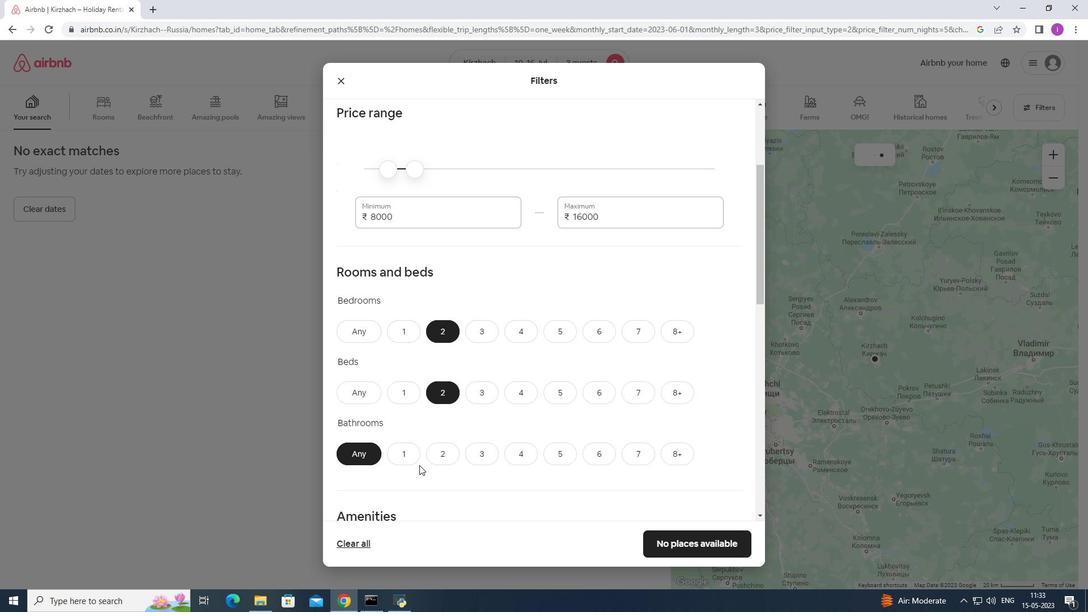 
Action: Mouse moved to (395, 289)
Screenshot: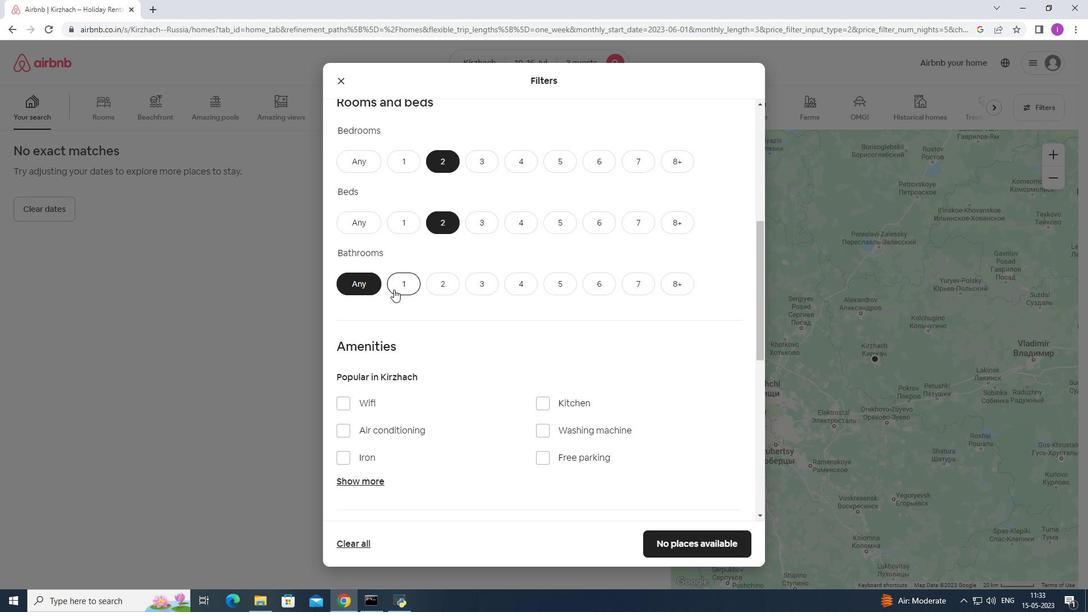 
Action: Mouse pressed left at (395, 289)
Screenshot: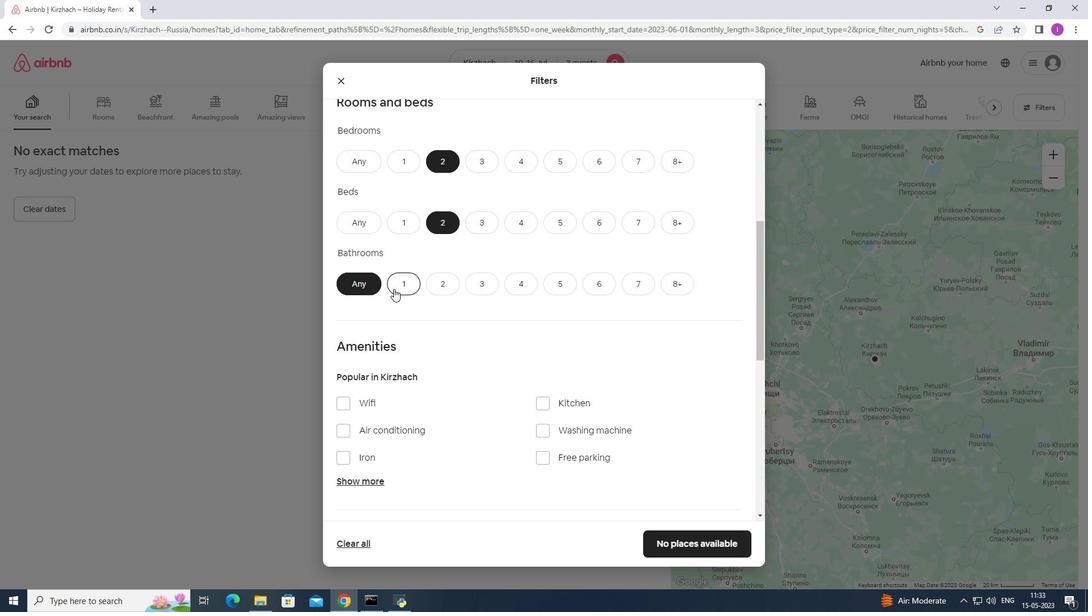 
Action: Mouse moved to (451, 374)
Screenshot: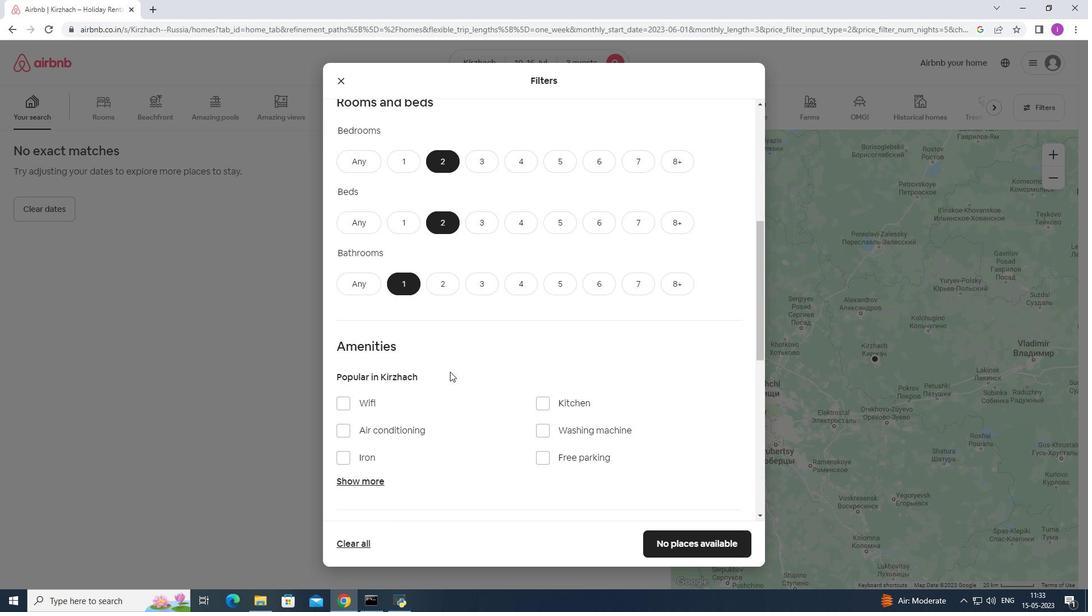 
Action: Mouse scrolled (451, 373) with delta (0, 0)
Screenshot: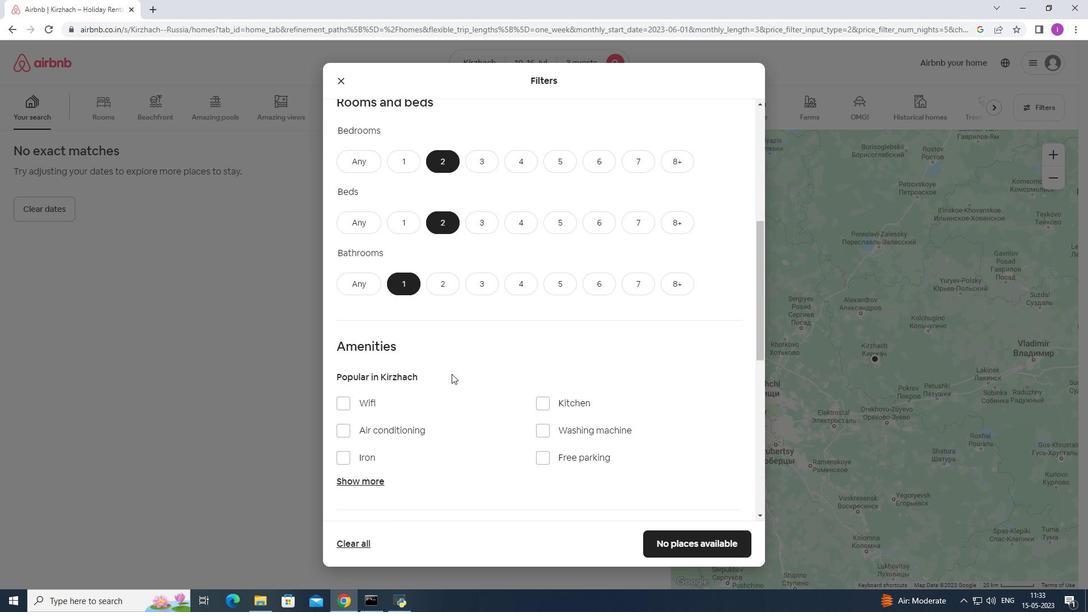 
Action: Mouse moved to (462, 400)
Screenshot: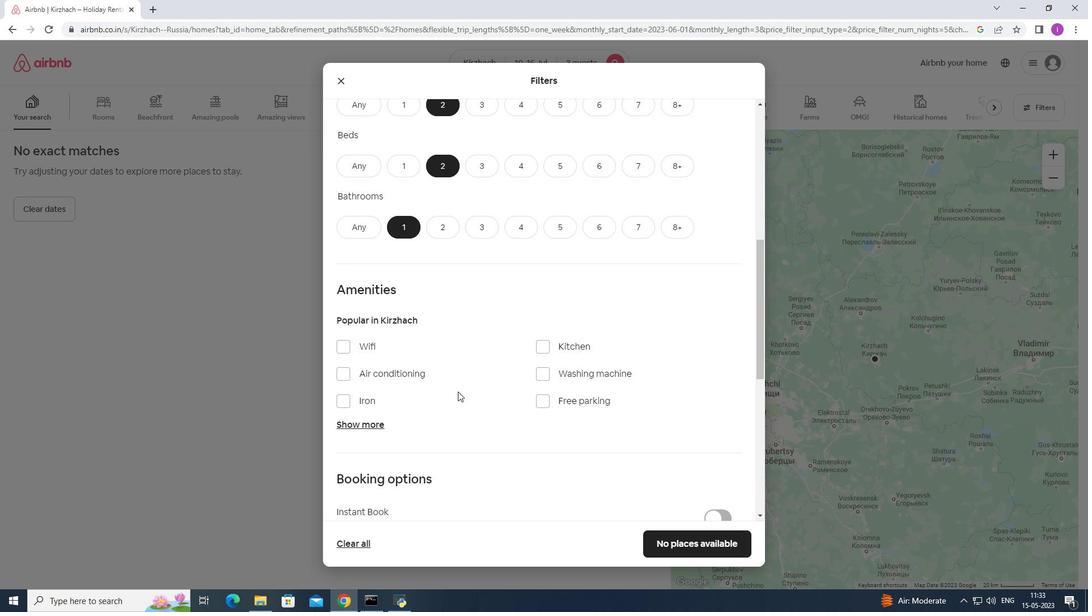 
Action: Mouse scrolled (462, 399) with delta (0, 0)
Screenshot: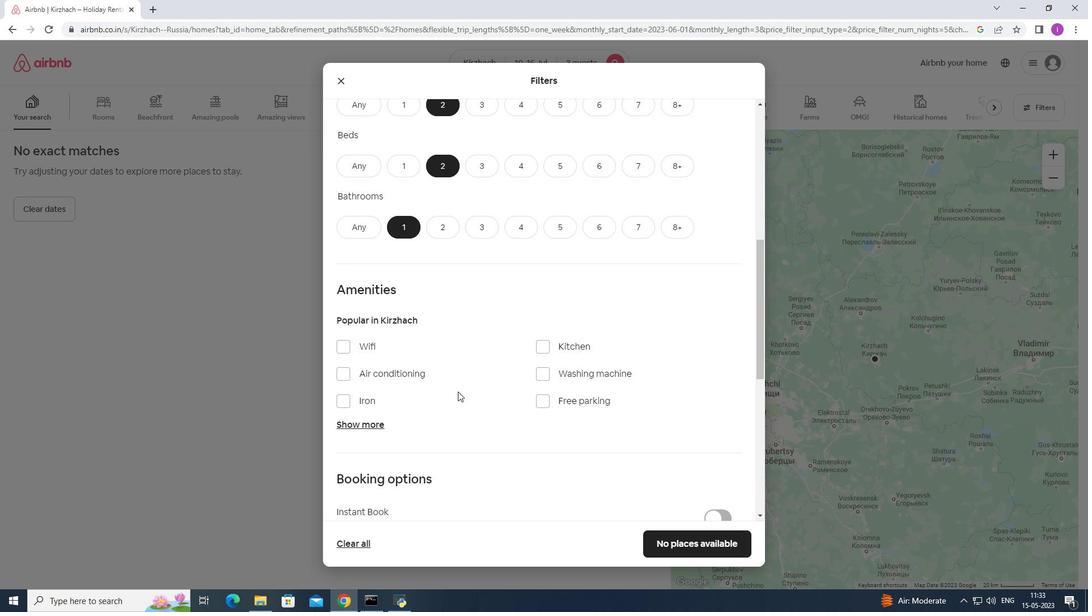 
Action: Mouse moved to (397, 352)
Screenshot: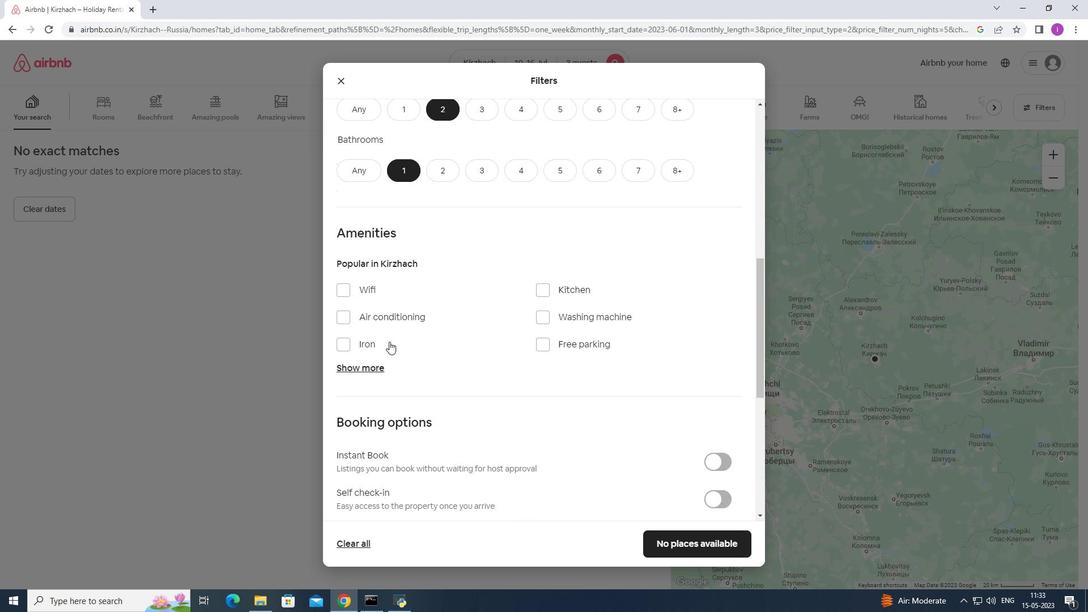 
Action: Mouse scrolled (397, 351) with delta (0, 0)
Screenshot: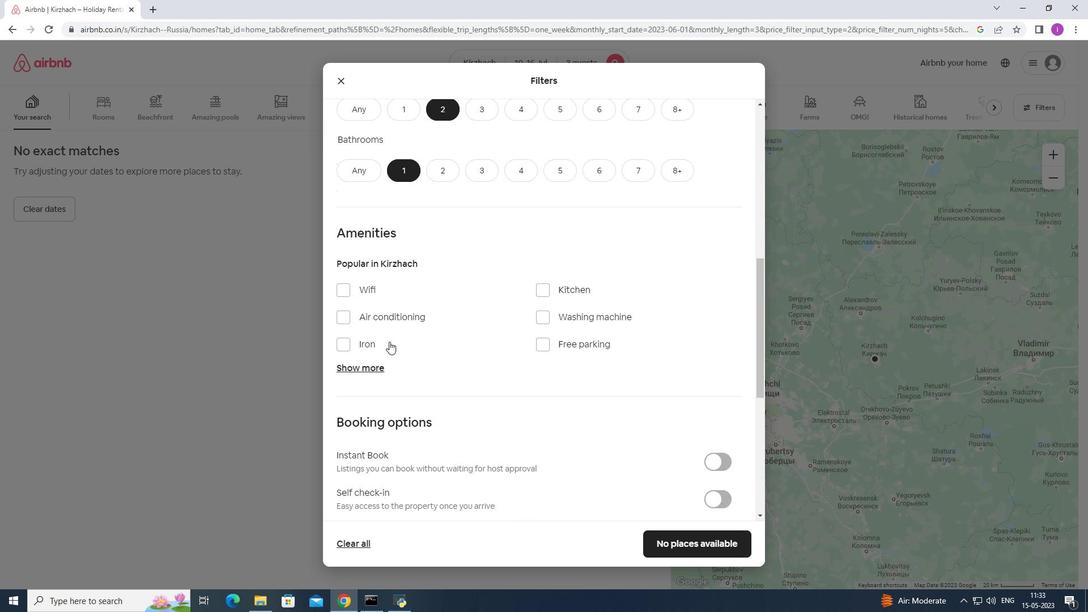 
Action: Mouse moved to (400, 356)
Screenshot: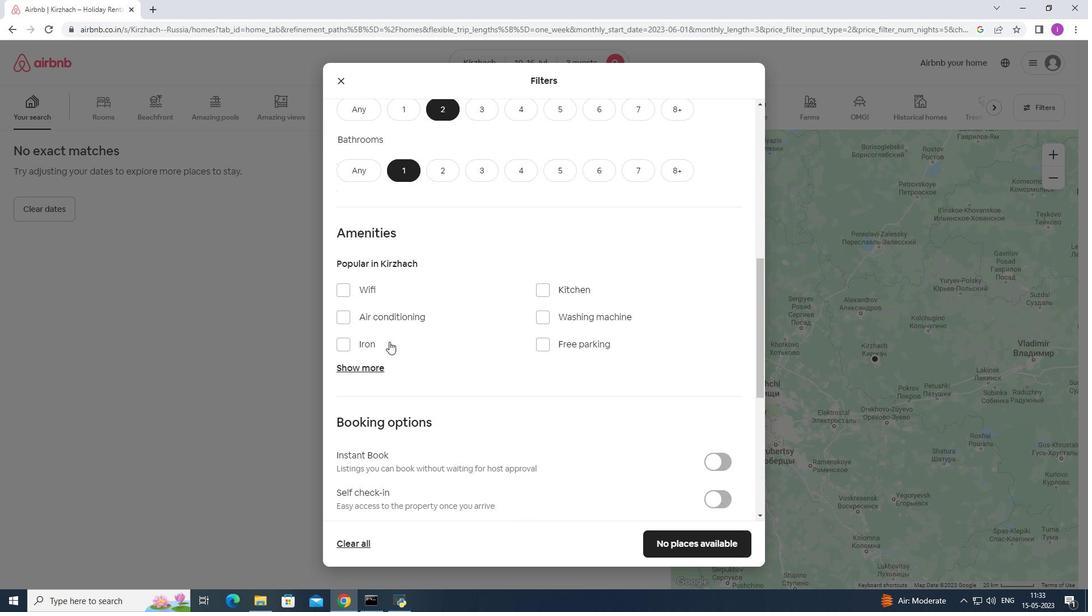 
Action: Mouse scrolled (400, 355) with delta (0, 0)
Screenshot: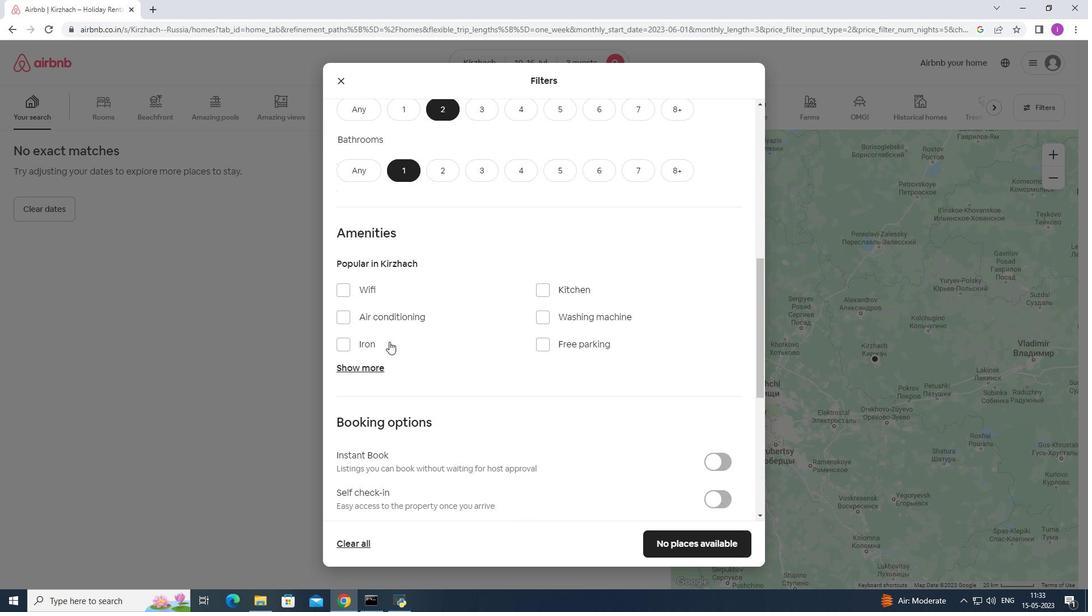 
Action: Mouse moved to (401, 357)
Screenshot: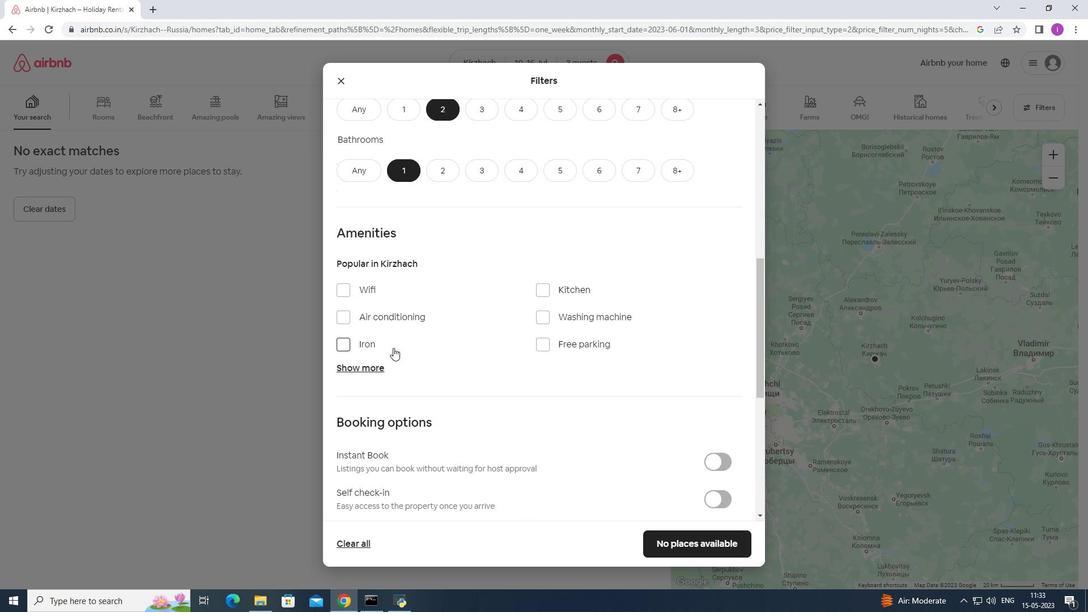 
Action: Mouse scrolled (401, 357) with delta (0, 0)
Screenshot: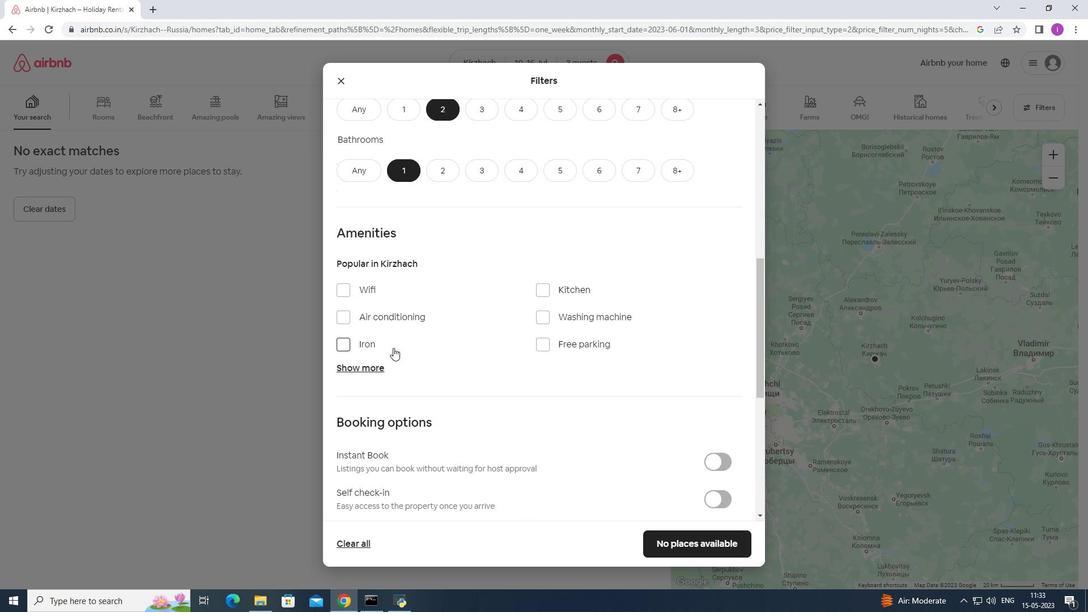 
Action: Mouse moved to (713, 328)
Screenshot: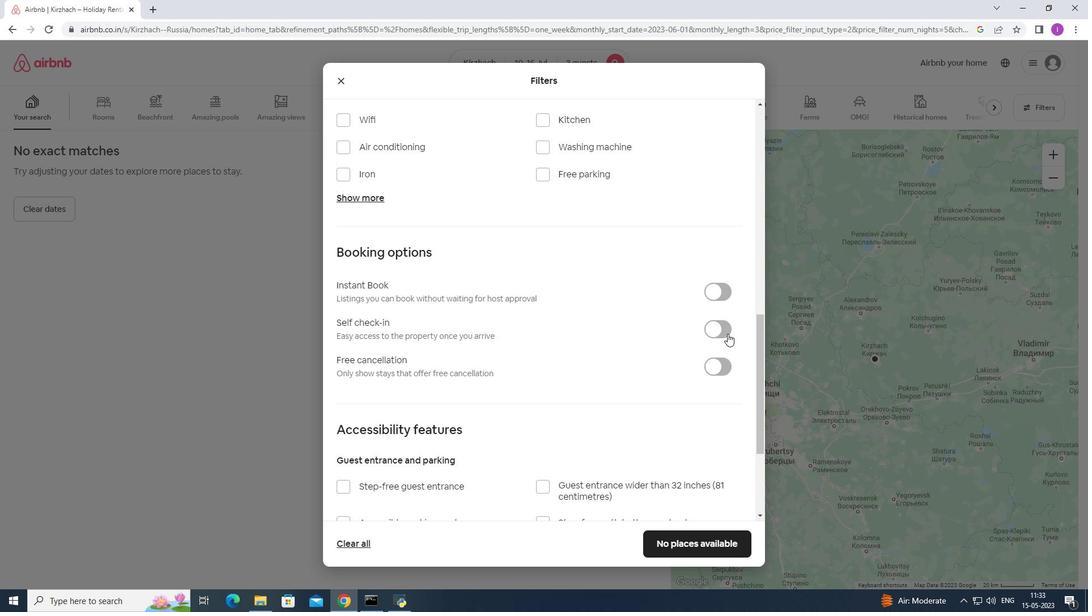 
Action: Mouse pressed left at (713, 328)
Screenshot: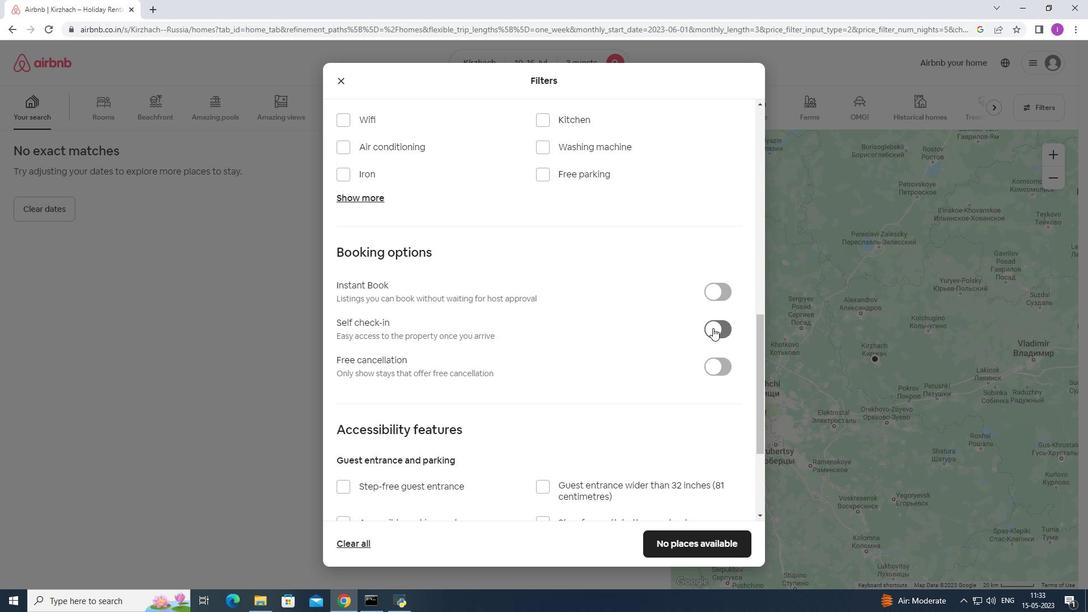 
Action: Mouse moved to (393, 520)
Screenshot: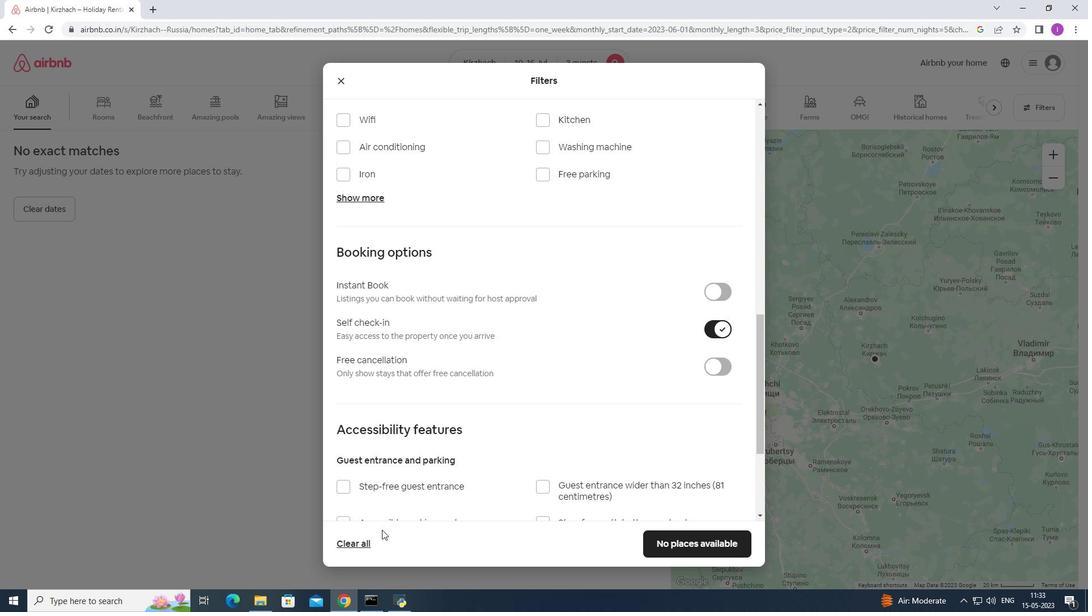 
Action: Mouse scrolled (393, 519) with delta (0, 0)
Screenshot: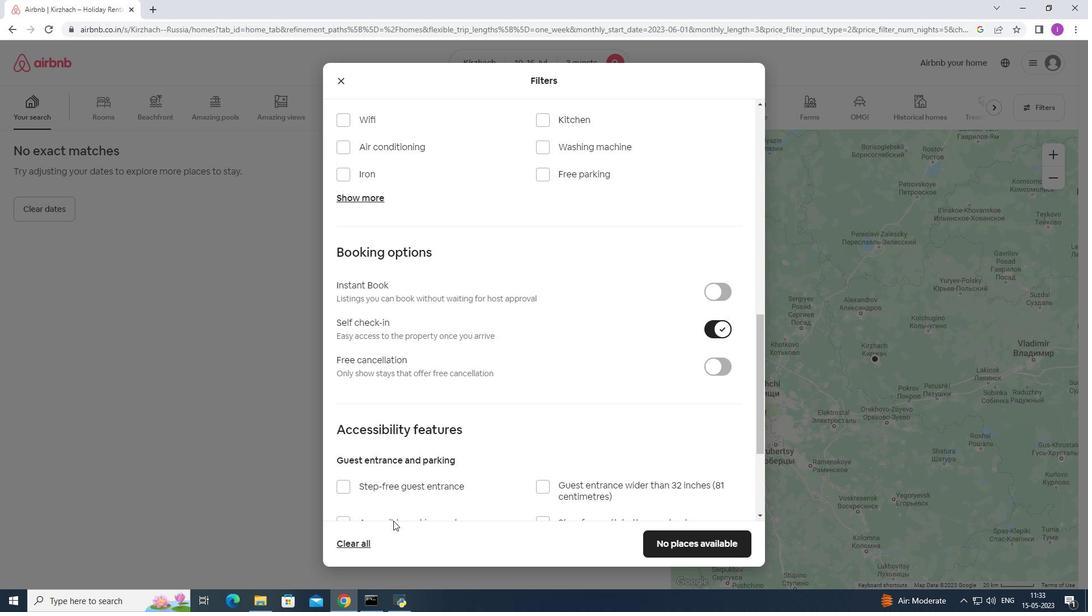 
Action: Mouse moved to (394, 519)
Screenshot: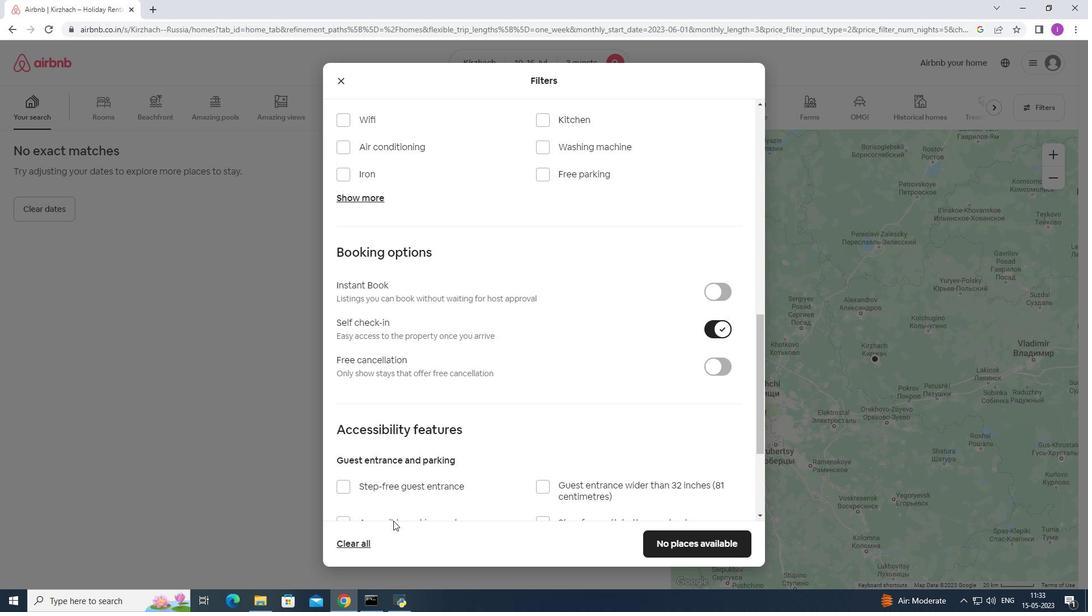 
Action: Mouse scrolled (394, 520) with delta (0, 0)
Screenshot: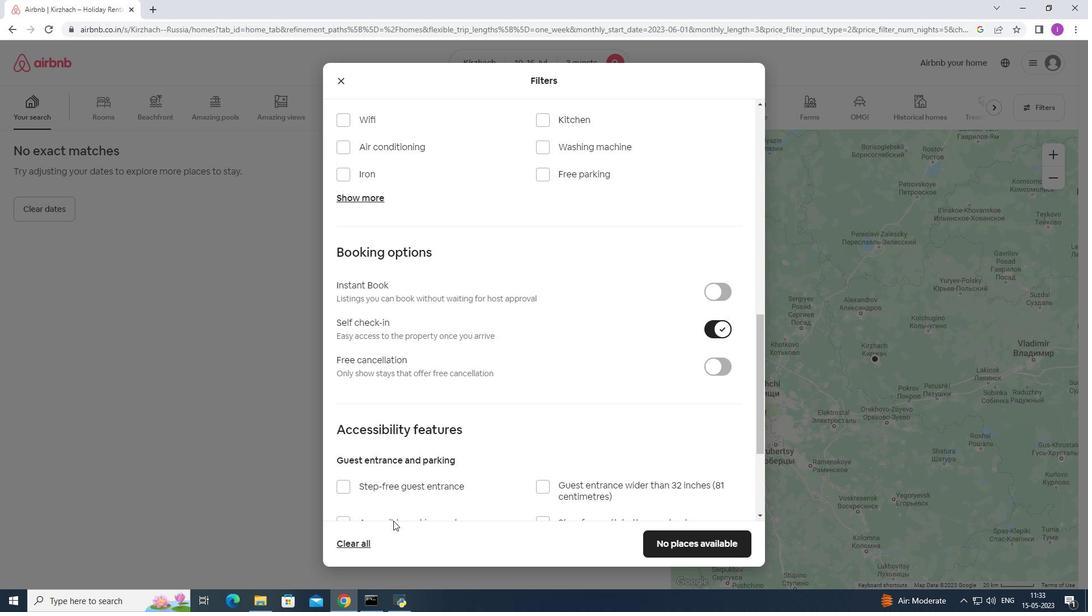 
Action: Mouse scrolled (394, 519) with delta (0, 0)
Screenshot: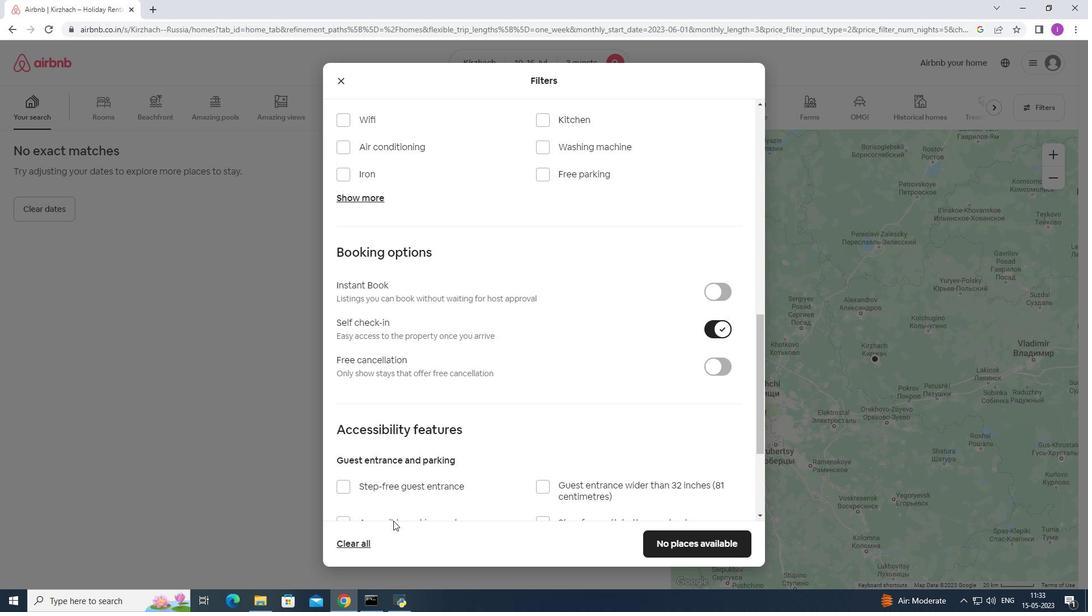 
Action: Mouse scrolled (394, 519) with delta (0, 0)
Screenshot: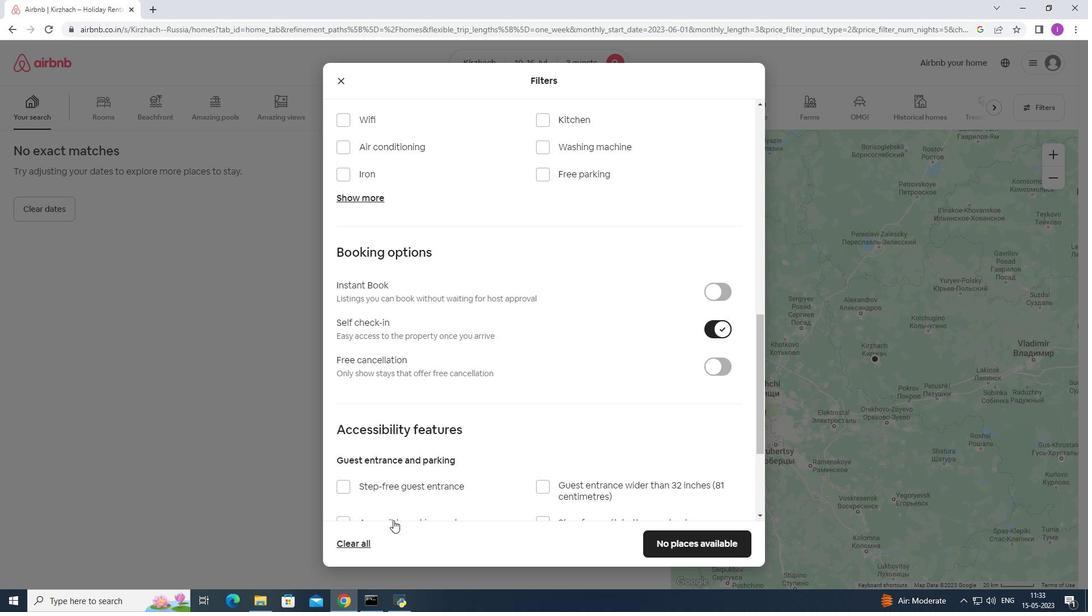 
Action: Mouse moved to (410, 504)
Screenshot: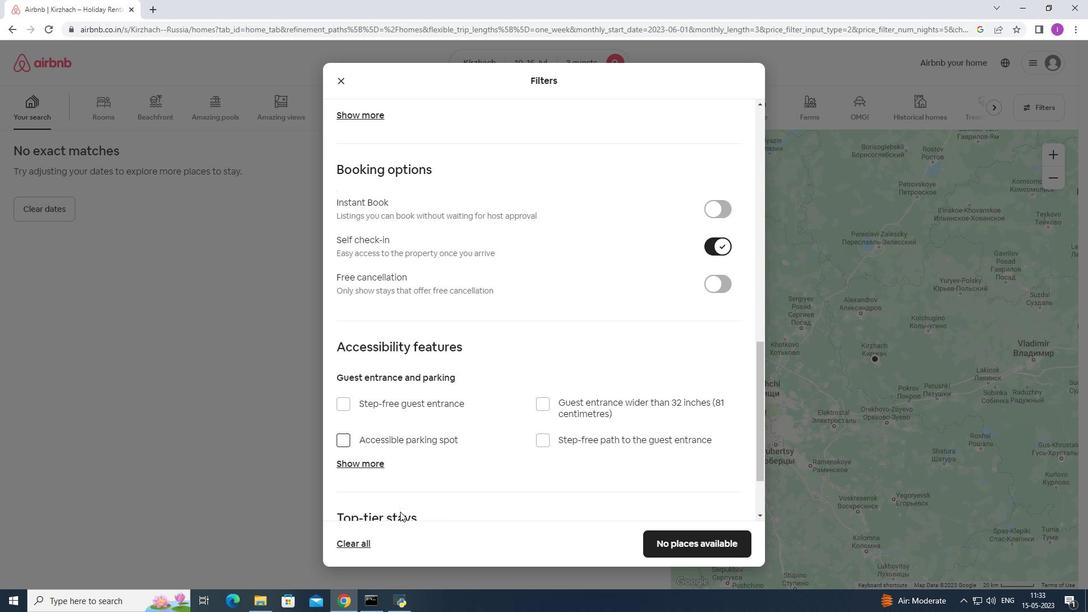 
Action: Mouse scrolled (410, 503) with delta (0, 0)
Screenshot: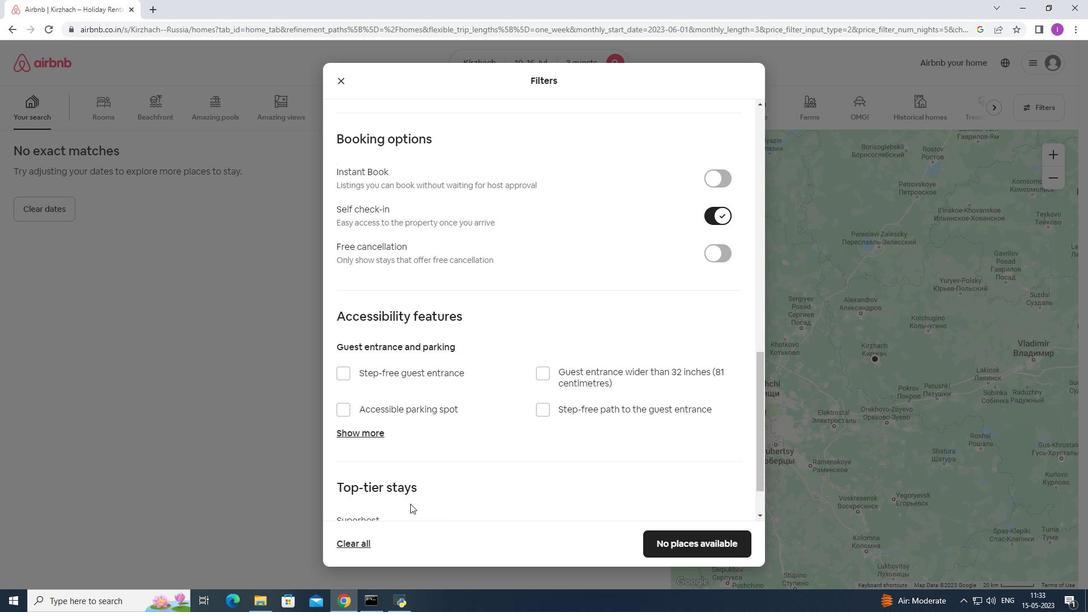 
Action: Mouse scrolled (410, 503) with delta (0, 0)
Screenshot: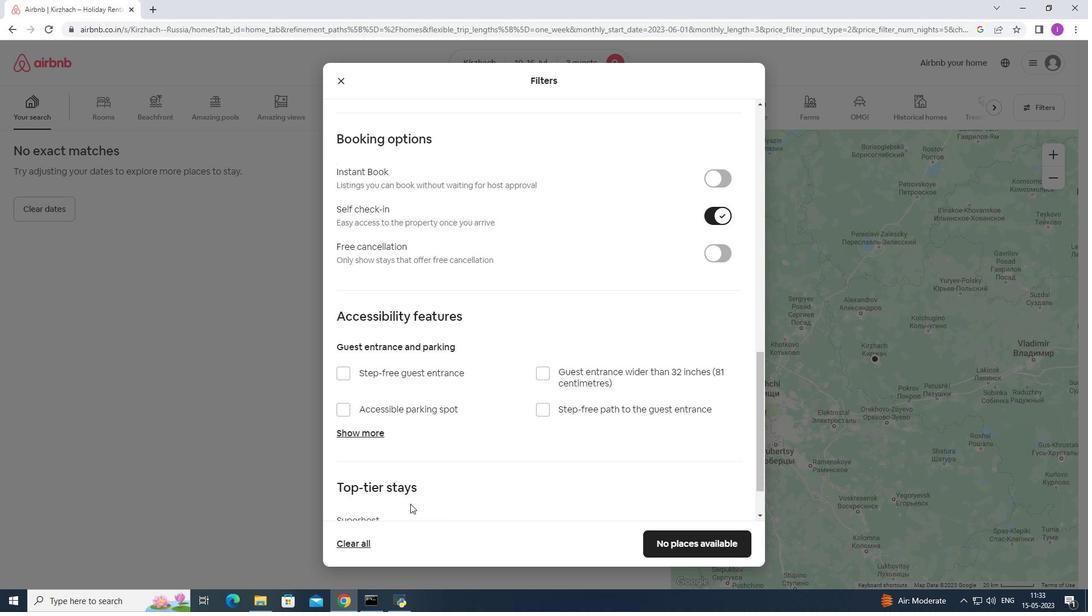 
Action: Mouse scrolled (410, 503) with delta (0, 0)
Screenshot: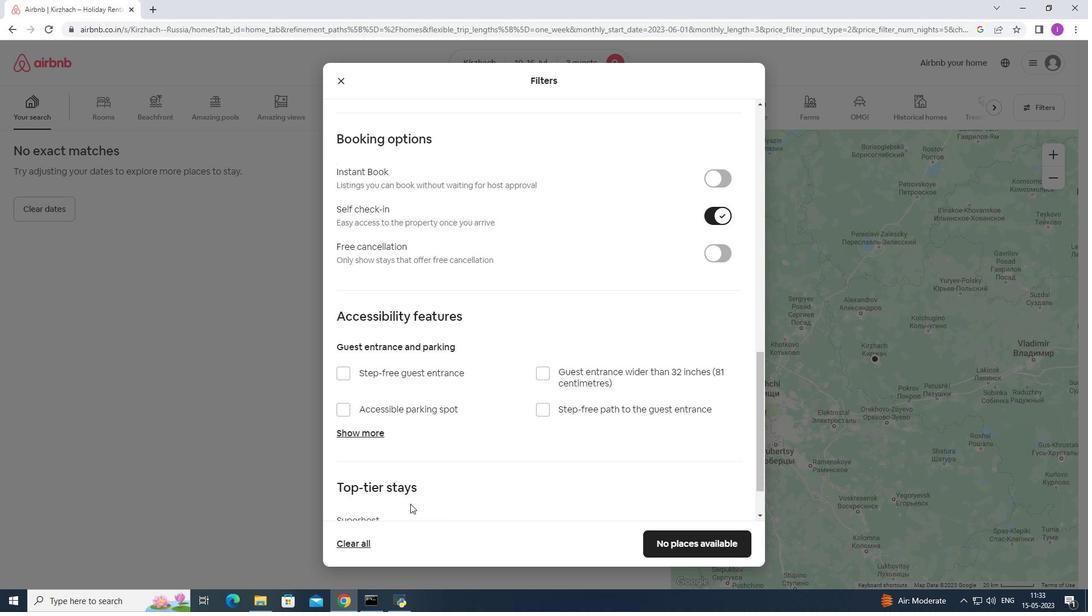 
Action: Mouse moved to (413, 501)
Screenshot: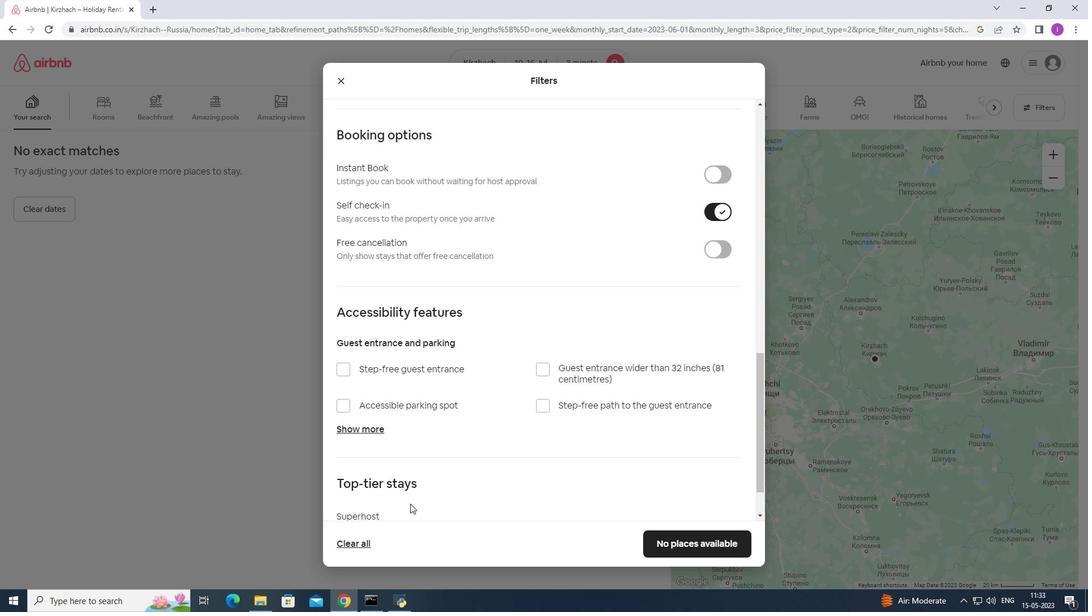 
Action: Mouse scrolled (413, 501) with delta (0, 0)
Screenshot: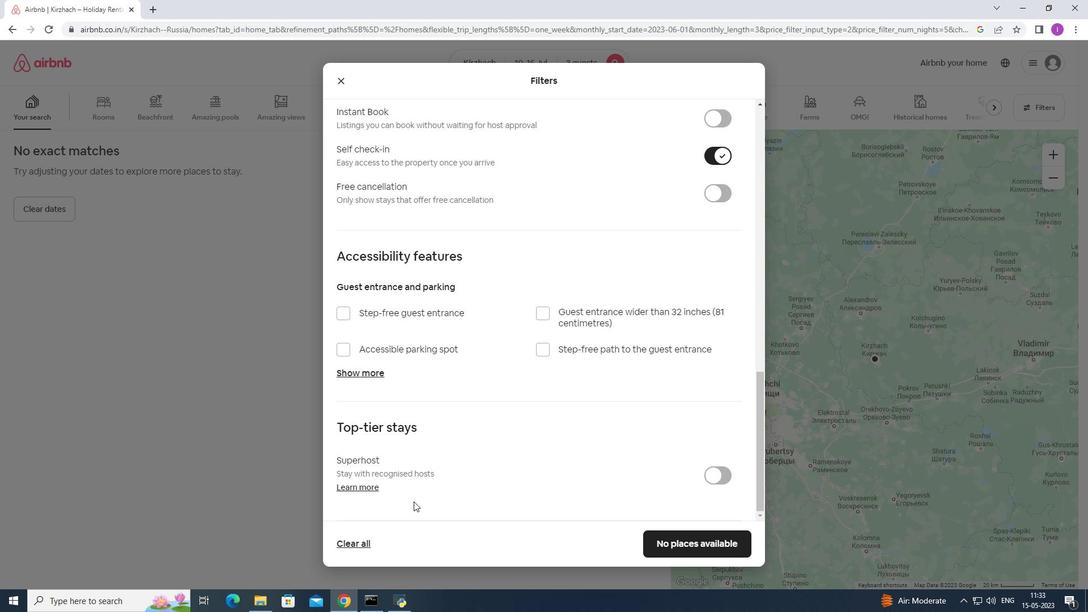 
Action: Mouse scrolled (413, 501) with delta (0, 0)
Screenshot: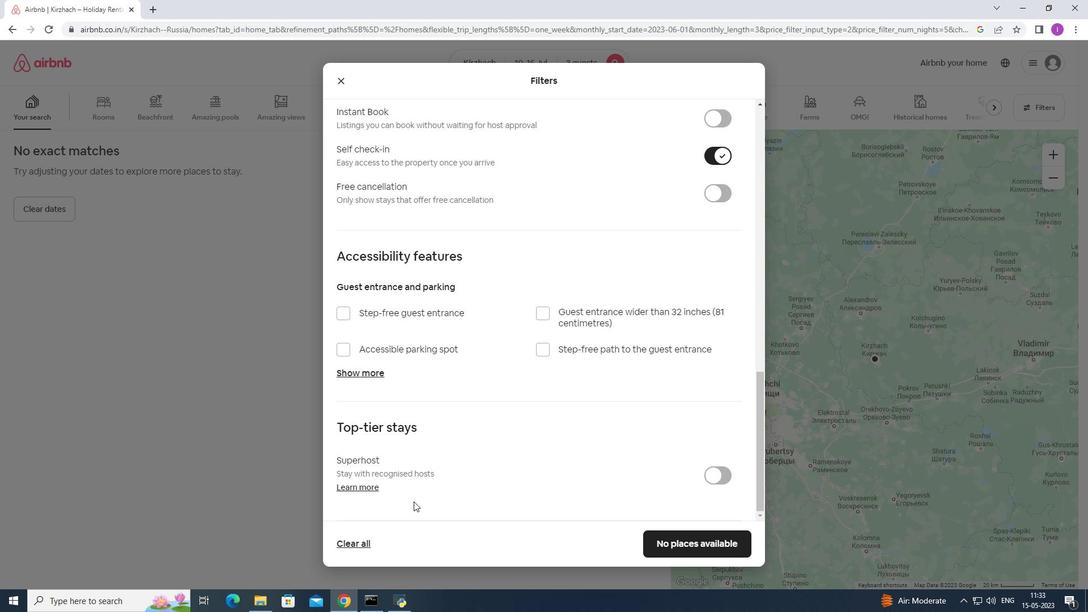 
Action: Mouse moved to (720, 540)
Screenshot: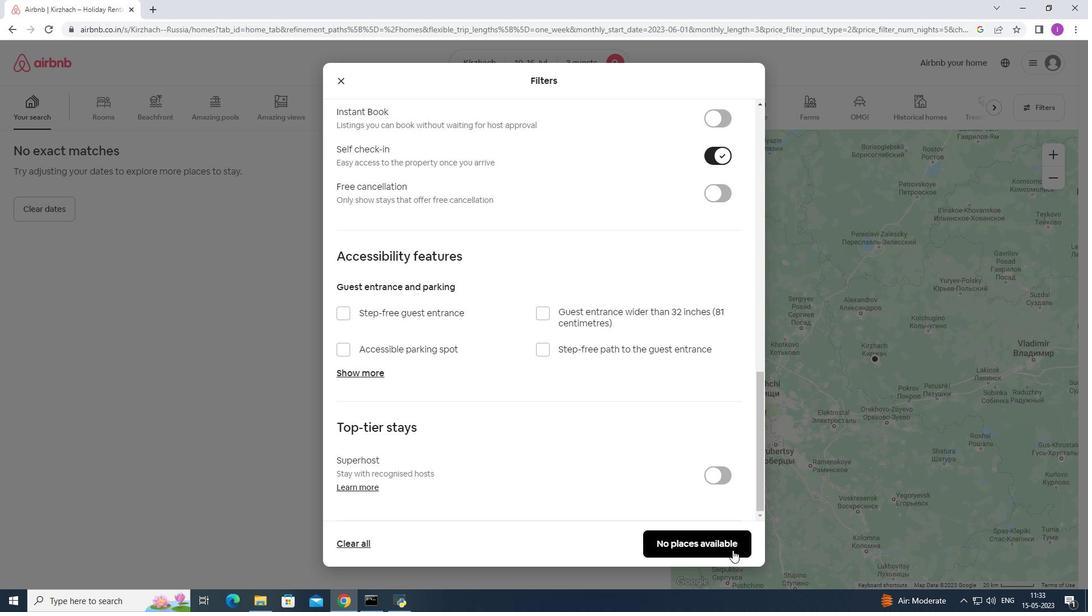 
Action: Mouse pressed left at (720, 540)
Screenshot: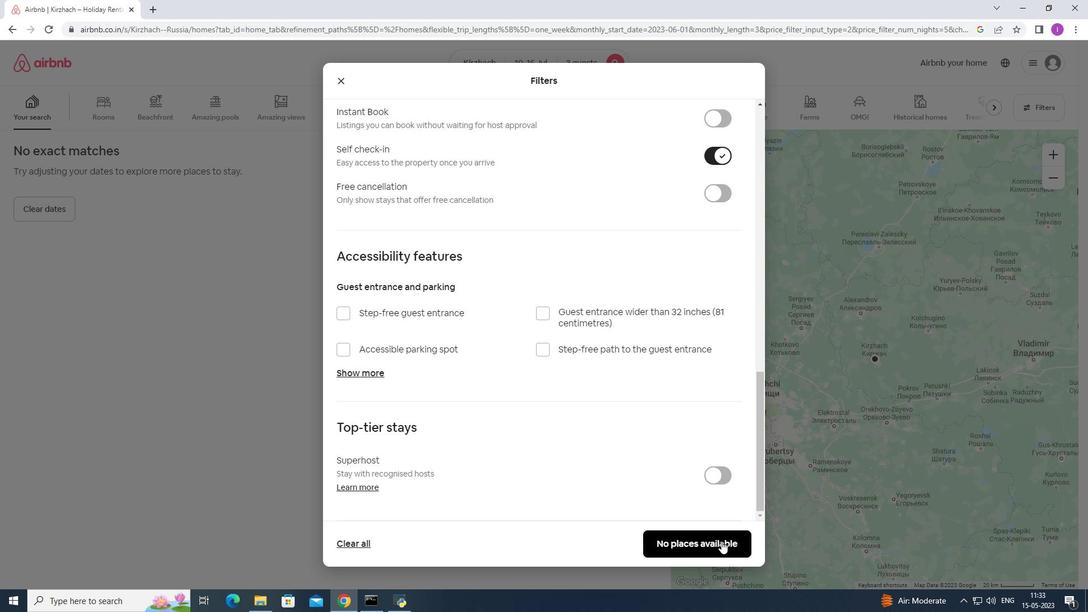 
